 Task: Find connections with filter location Puerto Montt with filter topic #Jobopeningwith filter profile language English with filter current company Wipro Digital with filter school Symbiosis Institute of International Business with filter industry Legal Services with filter service category Nonprofit Consulting with filter keywords title Continuous Improvement Lead
Action: Mouse moved to (510, 65)
Screenshot: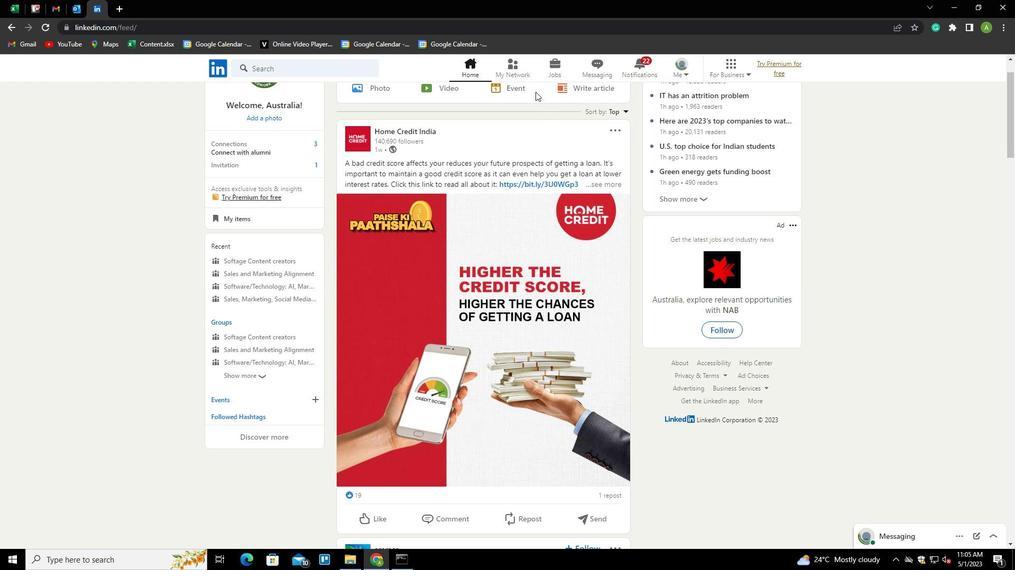 
Action: Mouse pressed left at (510, 65)
Screenshot: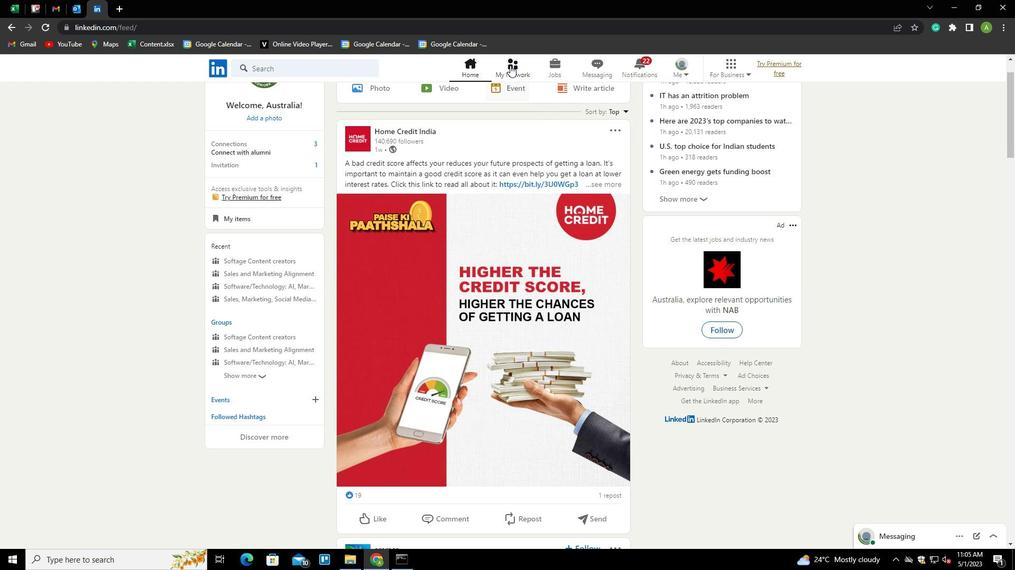 
Action: Mouse moved to (247, 126)
Screenshot: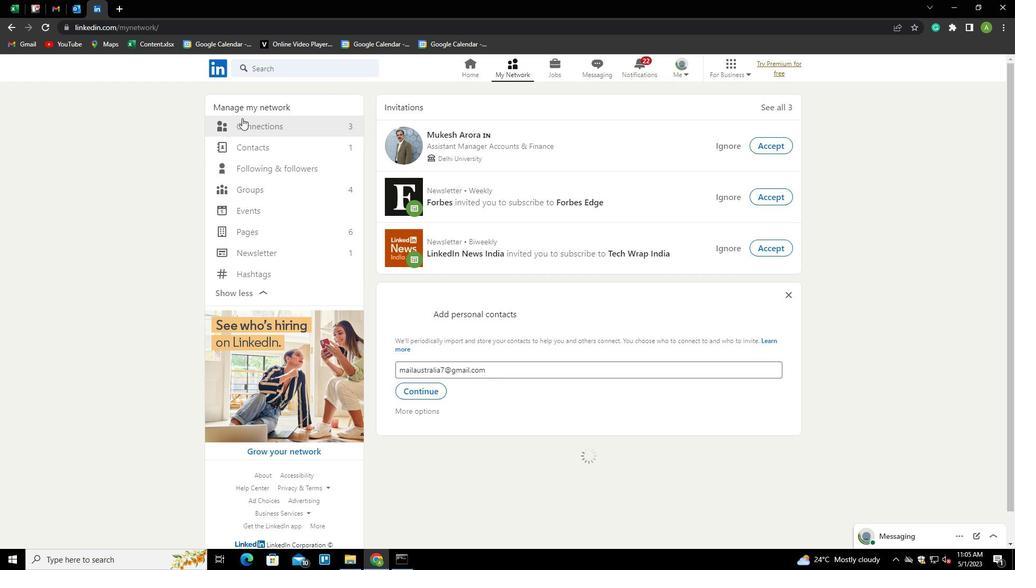 
Action: Mouse pressed left at (247, 126)
Screenshot: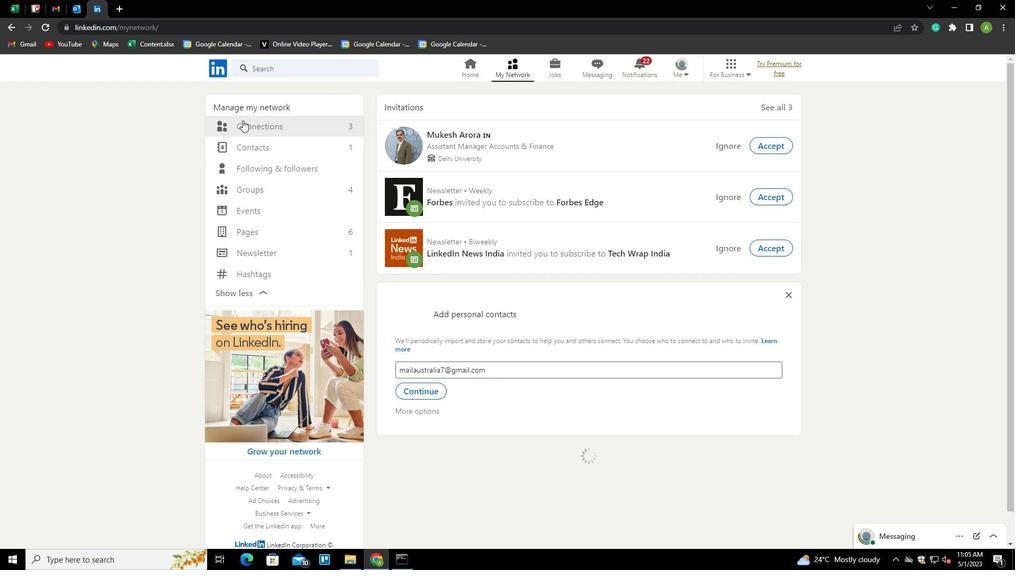
Action: Mouse moved to (600, 127)
Screenshot: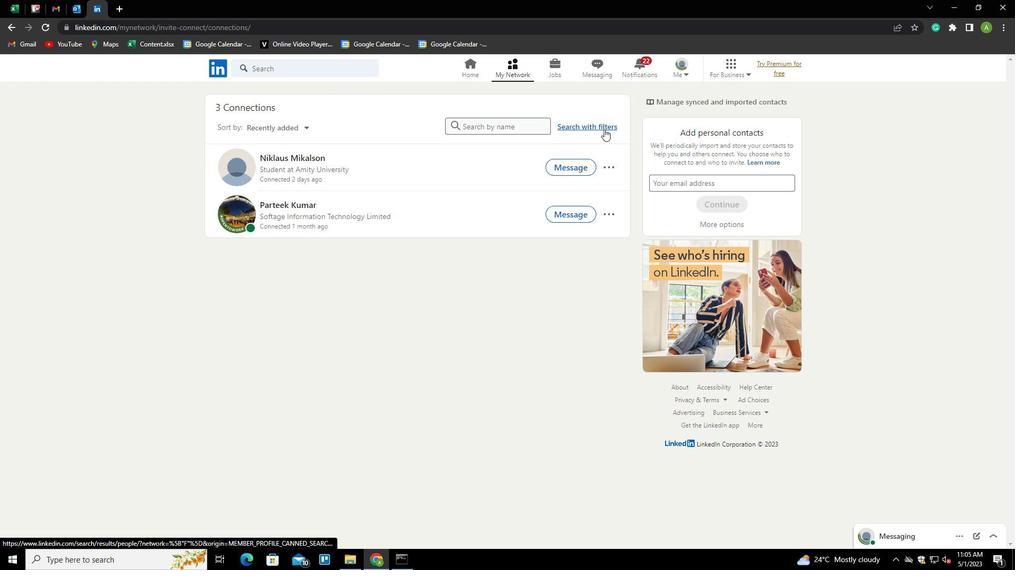 
Action: Mouse pressed left at (600, 127)
Screenshot: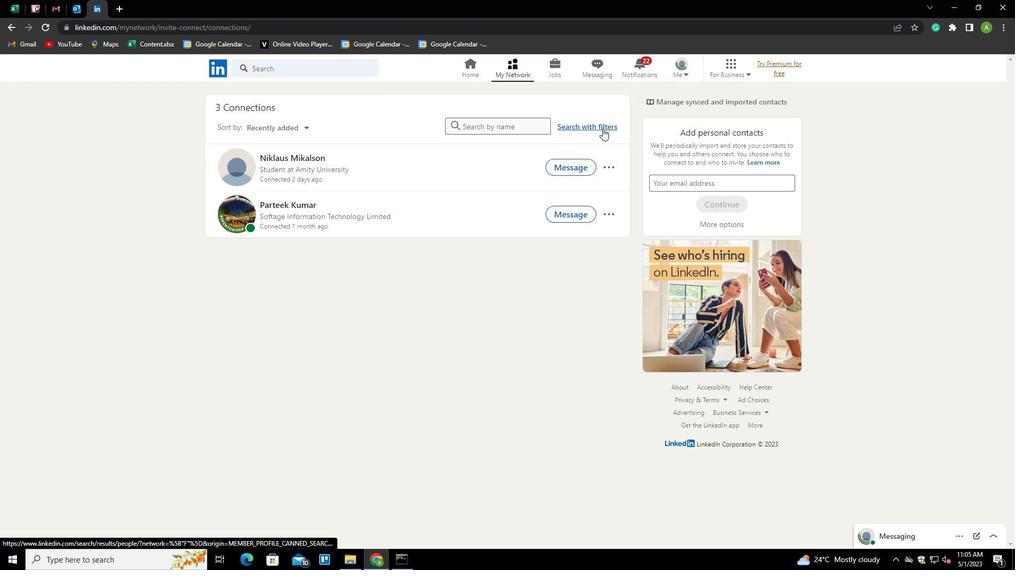 
Action: Mouse moved to (533, 94)
Screenshot: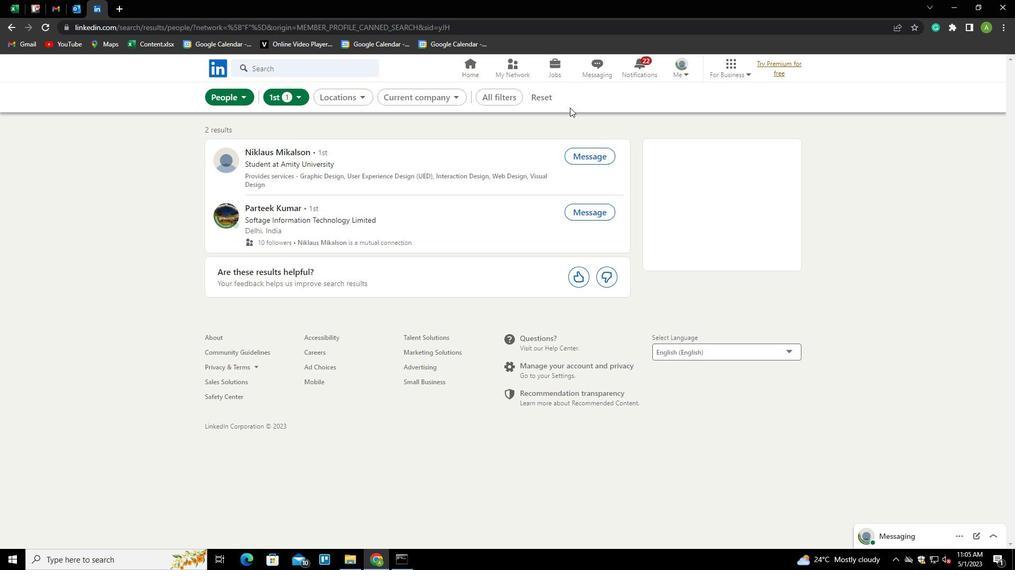 
Action: Mouse pressed left at (533, 94)
Screenshot: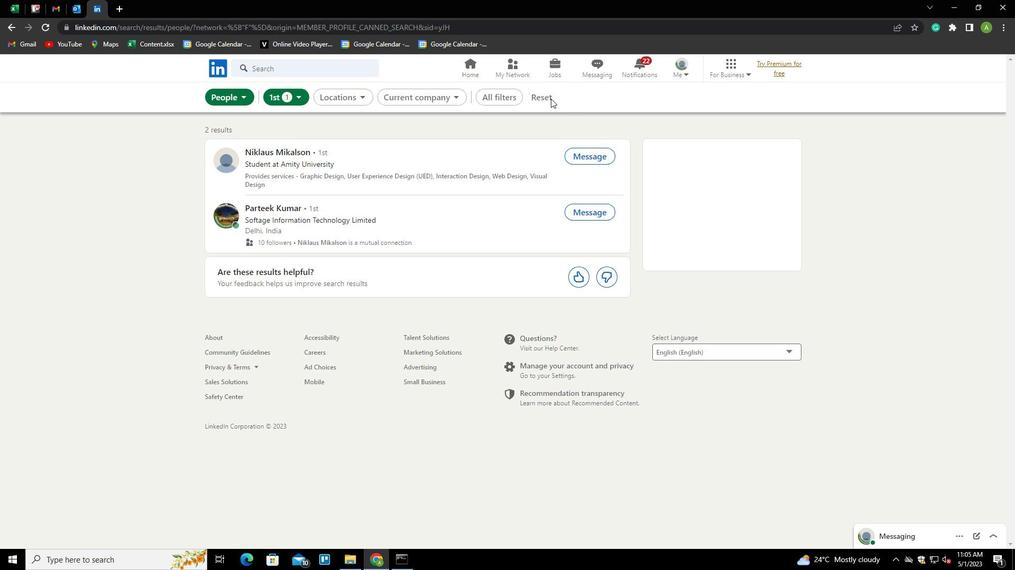 
Action: Mouse moved to (522, 98)
Screenshot: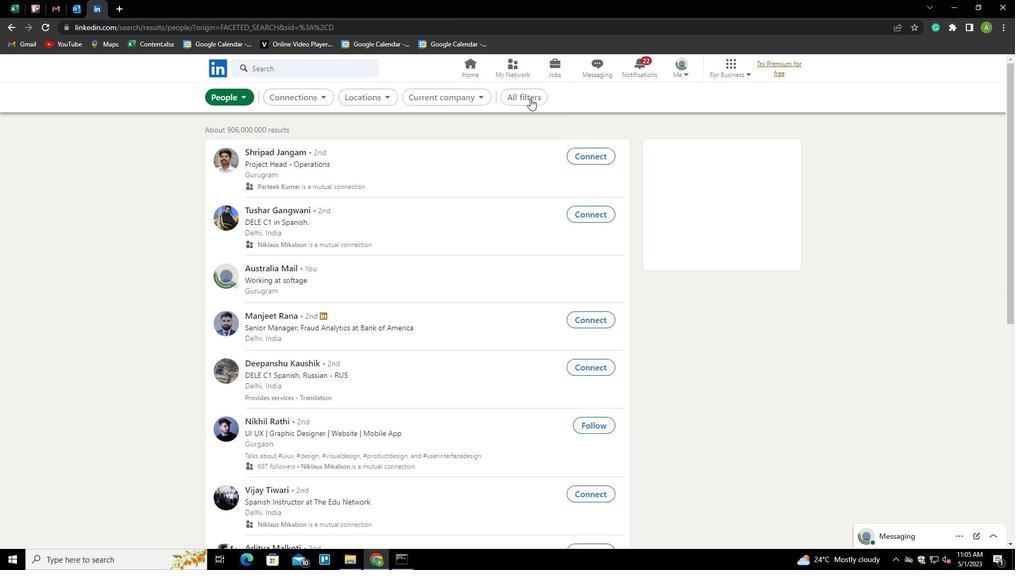 
Action: Mouse pressed left at (522, 98)
Screenshot: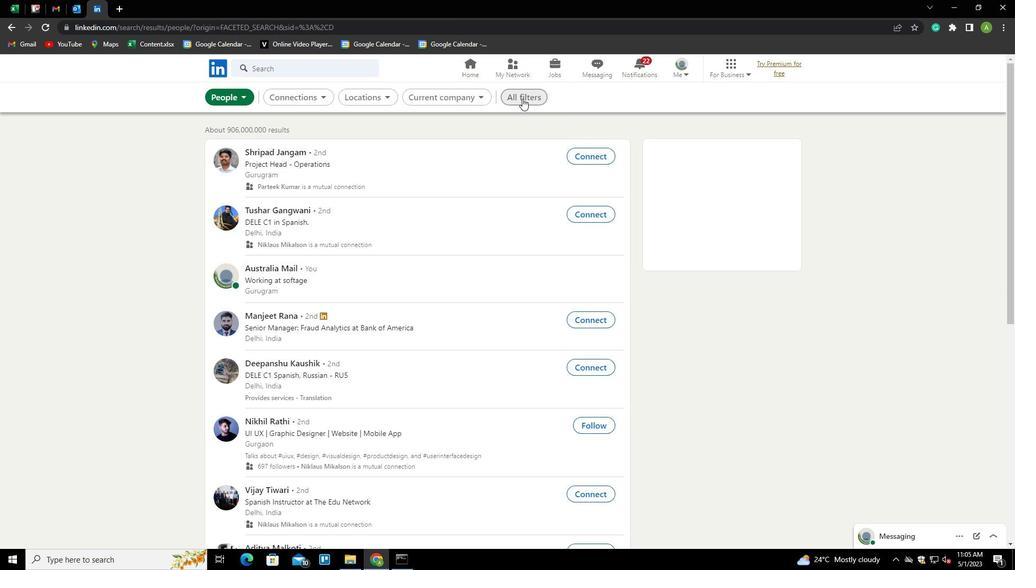 
Action: Mouse moved to (776, 217)
Screenshot: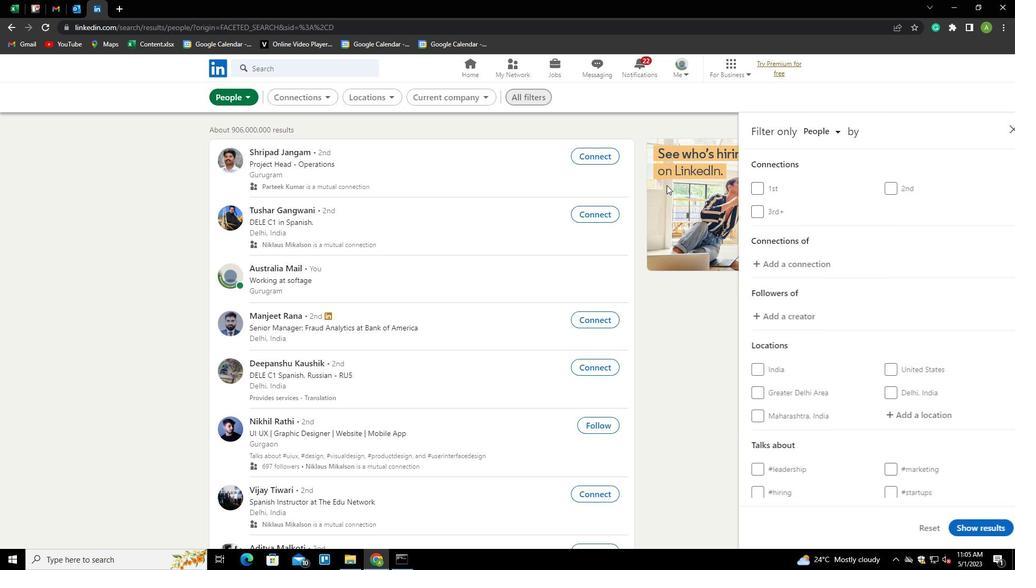 
Action: Mouse scrolled (776, 217) with delta (0, 0)
Screenshot: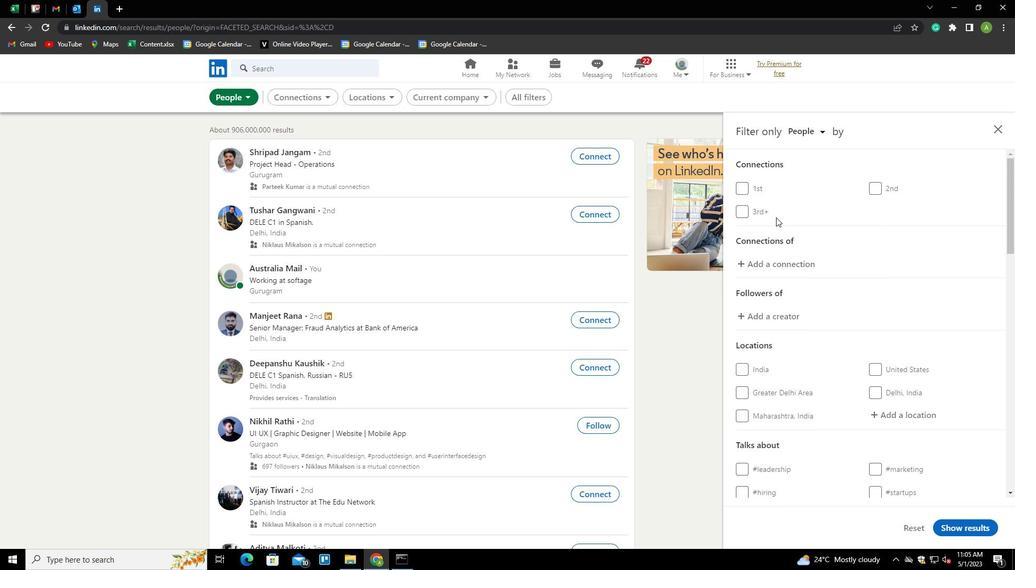 
Action: Mouse scrolled (776, 217) with delta (0, 0)
Screenshot: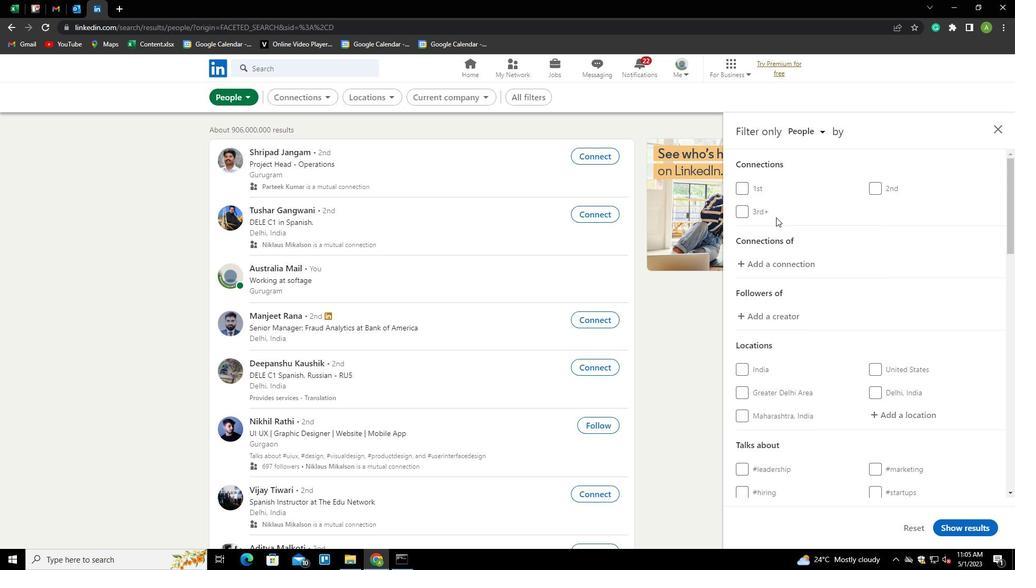 
Action: Mouse moved to (784, 230)
Screenshot: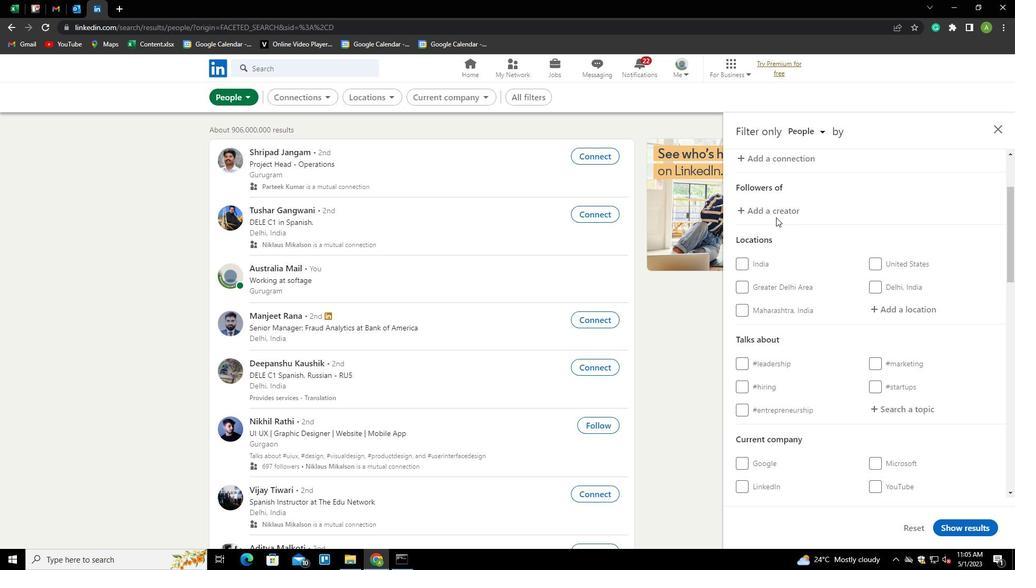 
Action: Mouse scrolled (784, 229) with delta (0, 0)
Screenshot: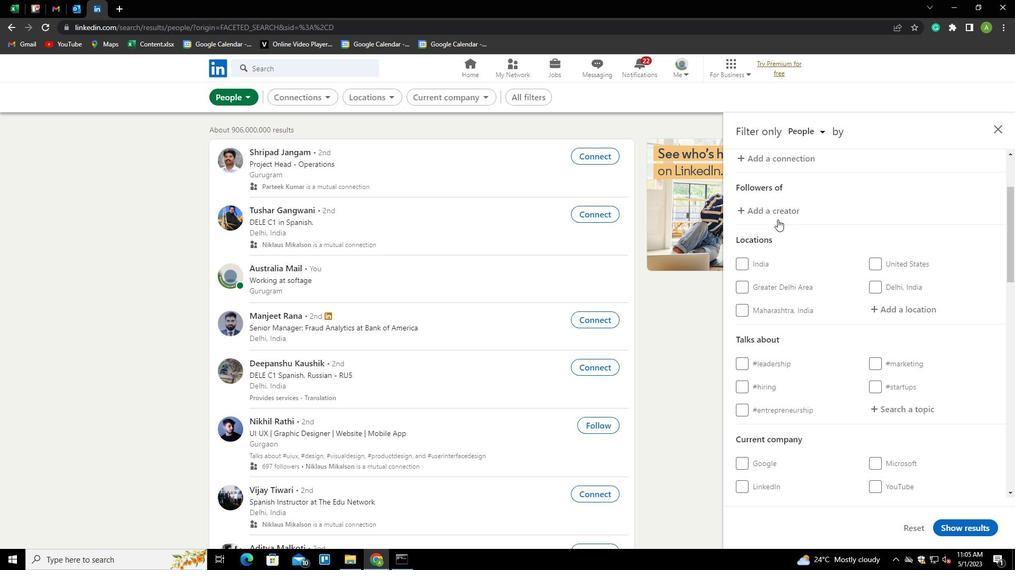 
Action: Mouse moved to (894, 256)
Screenshot: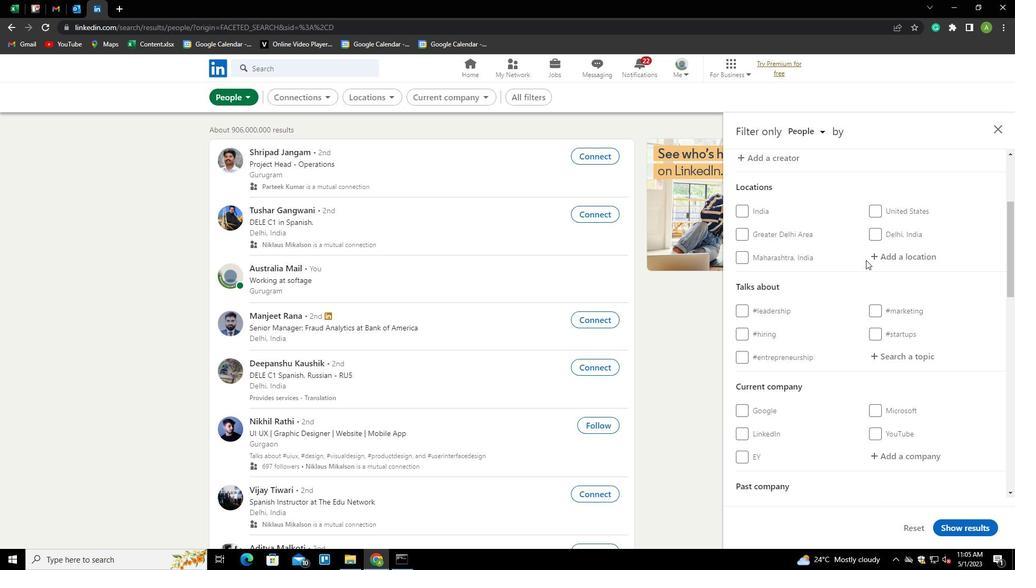 
Action: Mouse pressed left at (894, 256)
Screenshot: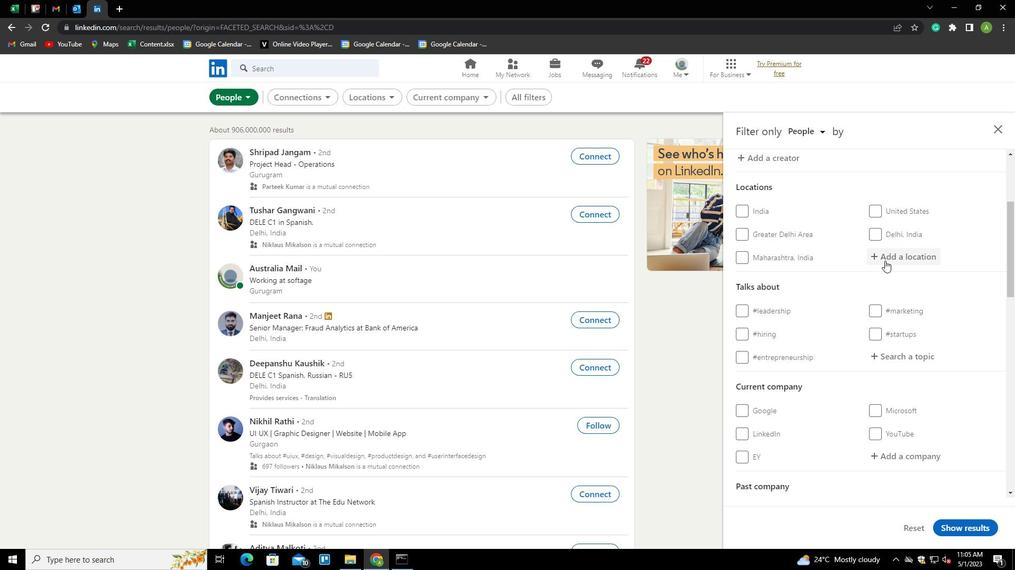 
Action: Key pressed <Key.shift>PR<Key.backspace>UERTO<Key.down><Key.down><Key.enter>
Screenshot: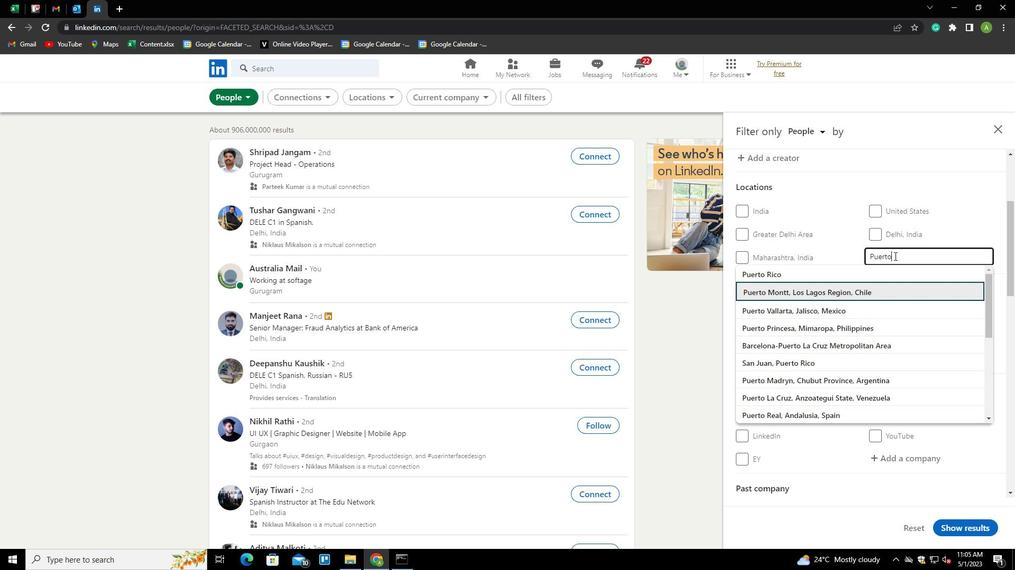 
Action: Mouse scrolled (894, 255) with delta (0, 0)
Screenshot: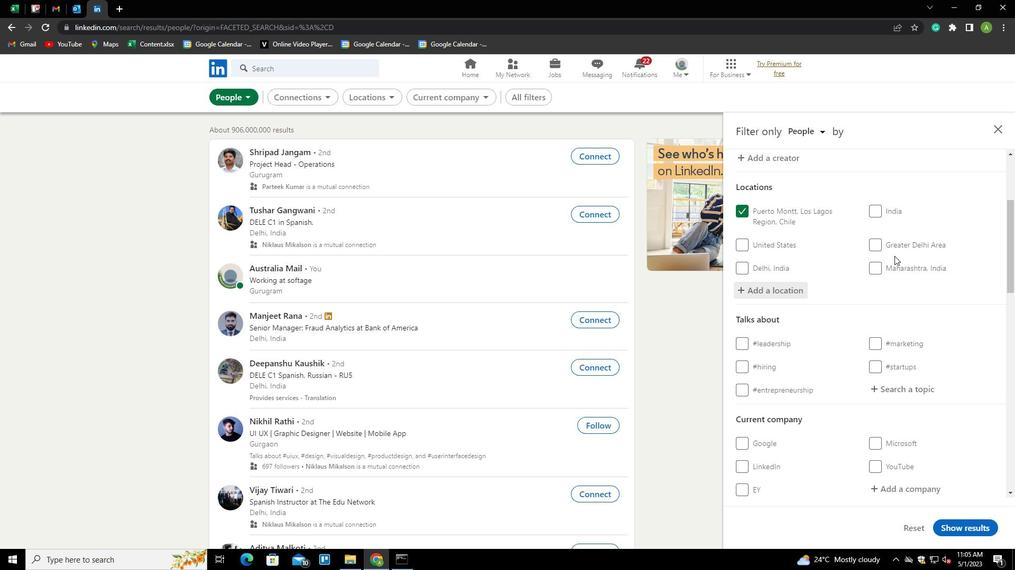 
Action: Mouse scrolled (894, 255) with delta (0, 0)
Screenshot: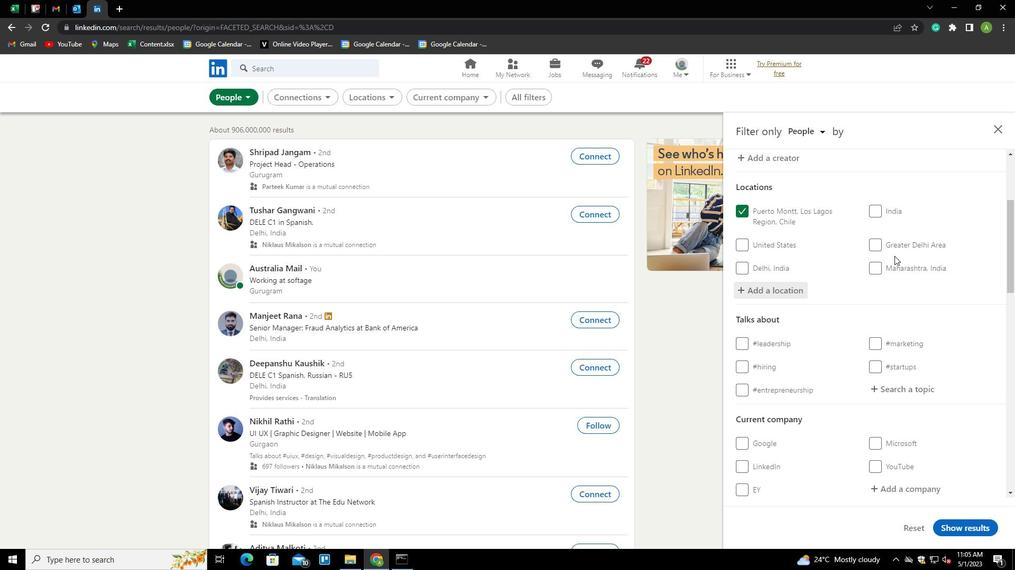 
Action: Mouse moved to (892, 284)
Screenshot: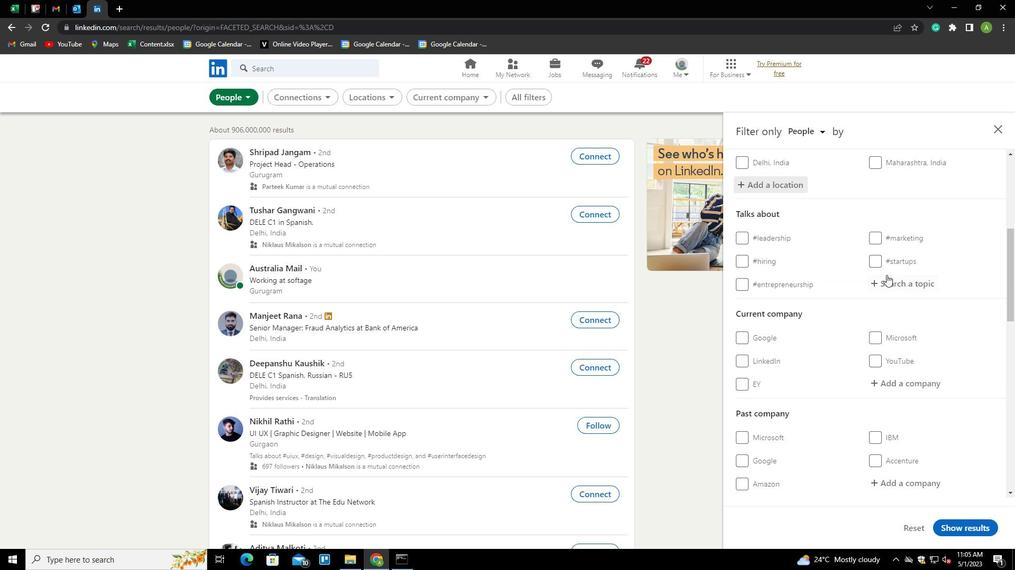 
Action: Mouse pressed left at (892, 284)
Screenshot: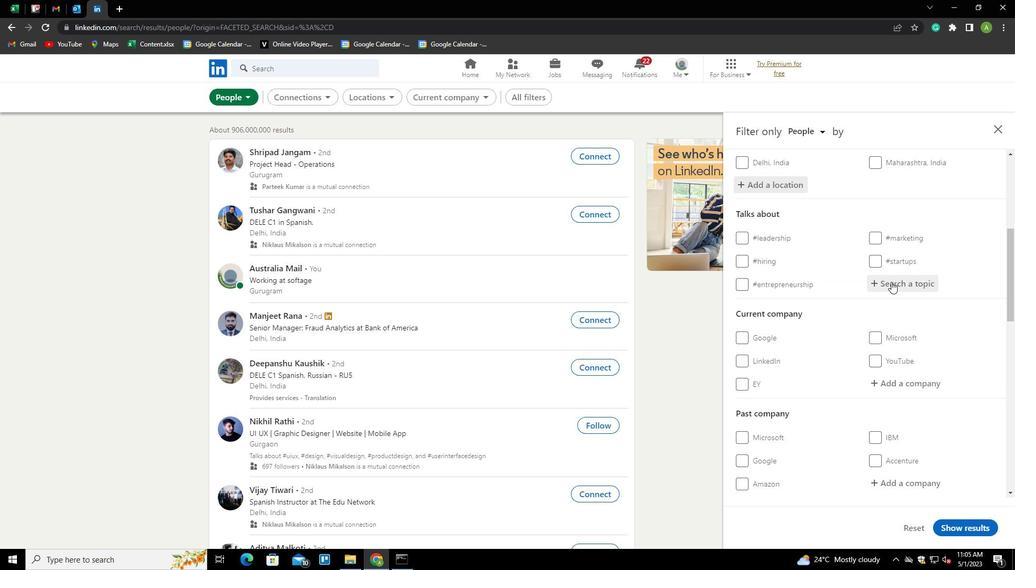 
Action: Key pressed JOBOPPEN<Key.backspace><Key.backspace><Key.backspace>ENNI<Key.down><Key.backspace><Key.backspace><Key.down><Key.enter>
Screenshot: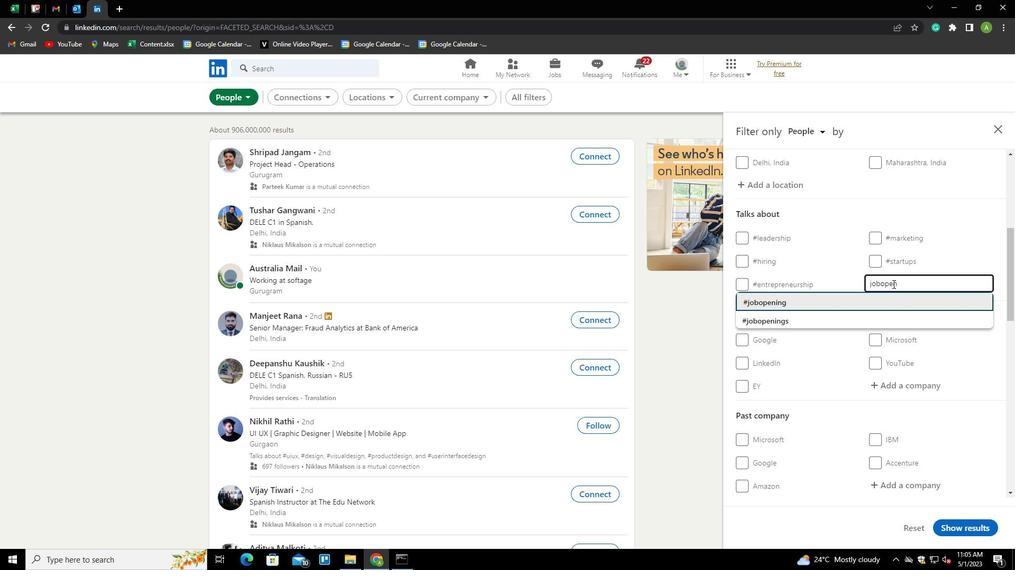 
Action: Mouse scrolled (892, 283) with delta (0, 0)
Screenshot: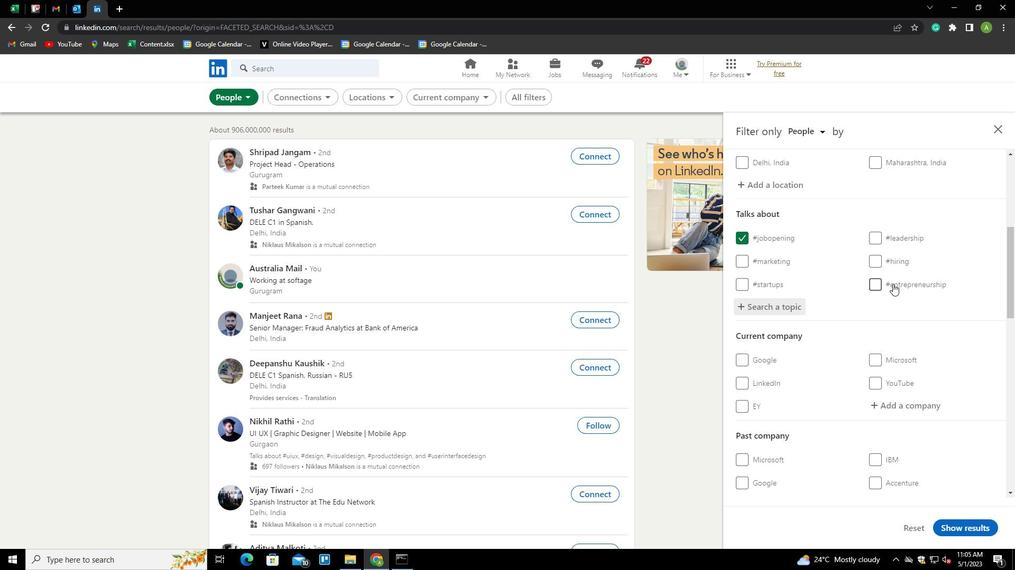 
Action: Mouse scrolled (892, 283) with delta (0, 0)
Screenshot: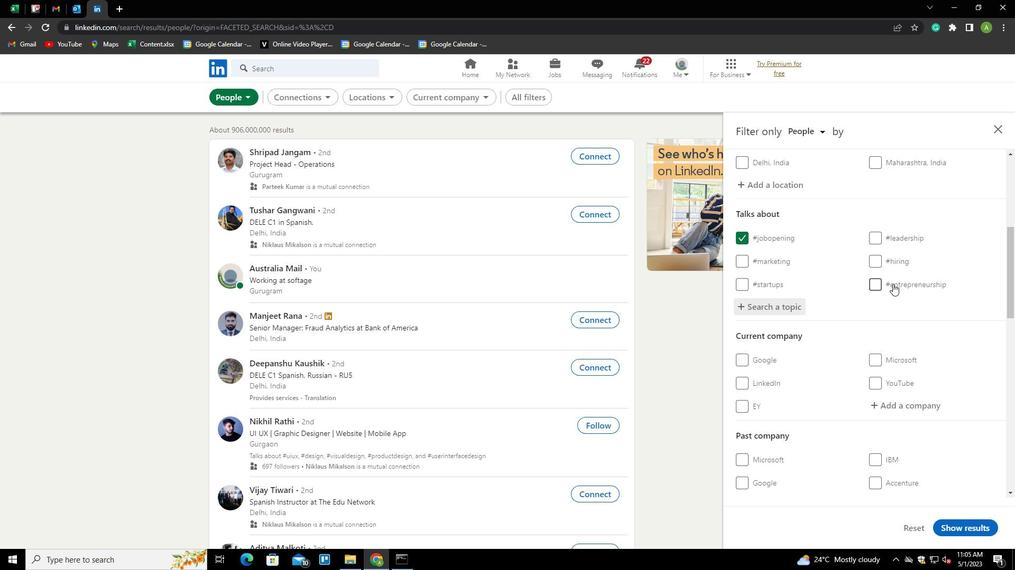 
Action: Mouse scrolled (892, 283) with delta (0, 0)
Screenshot: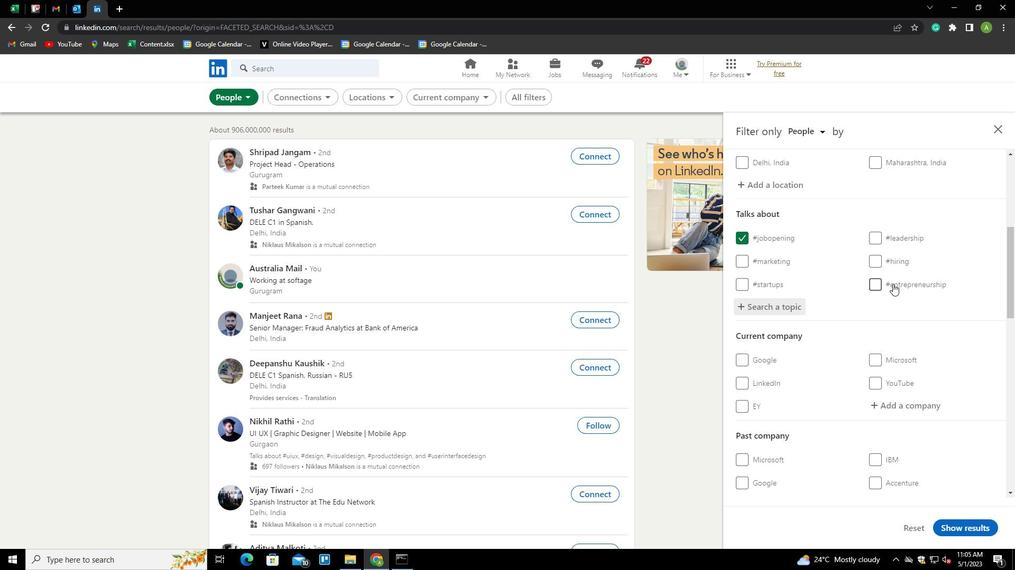 
Action: Mouse scrolled (892, 283) with delta (0, 0)
Screenshot: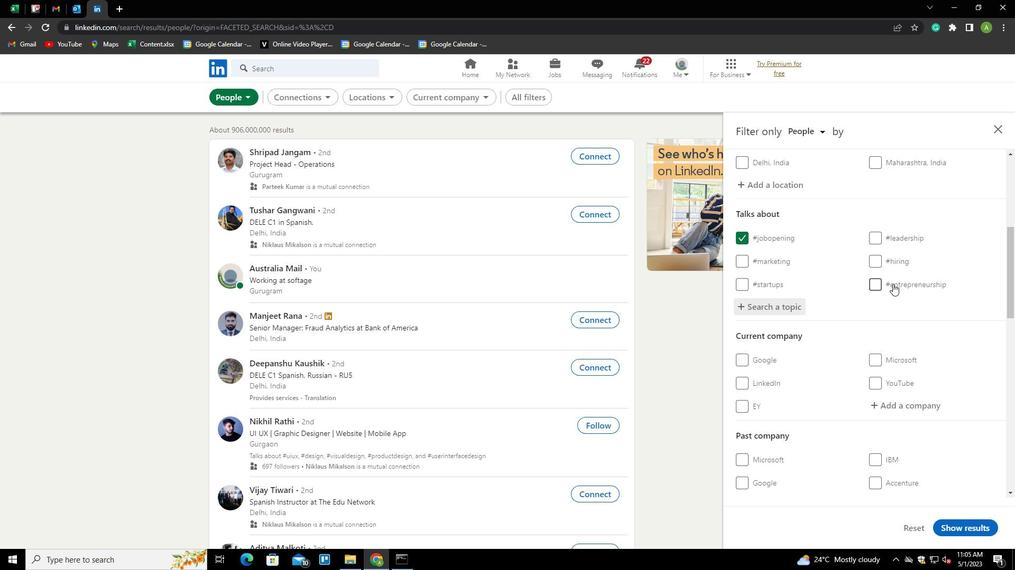 
Action: Mouse scrolled (892, 283) with delta (0, 0)
Screenshot: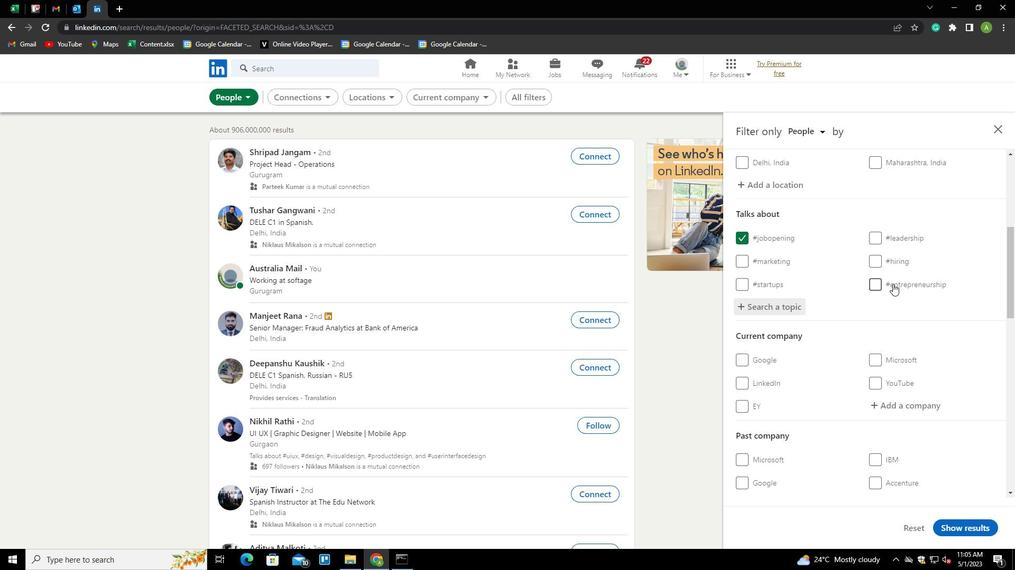
Action: Mouse scrolled (892, 283) with delta (0, 0)
Screenshot: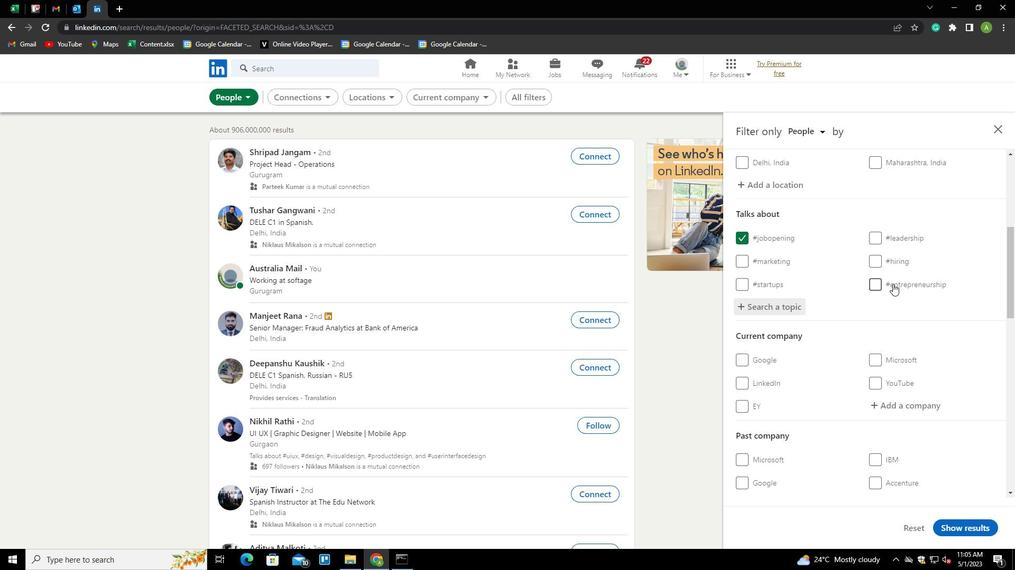 
Action: Mouse scrolled (892, 283) with delta (0, 0)
Screenshot: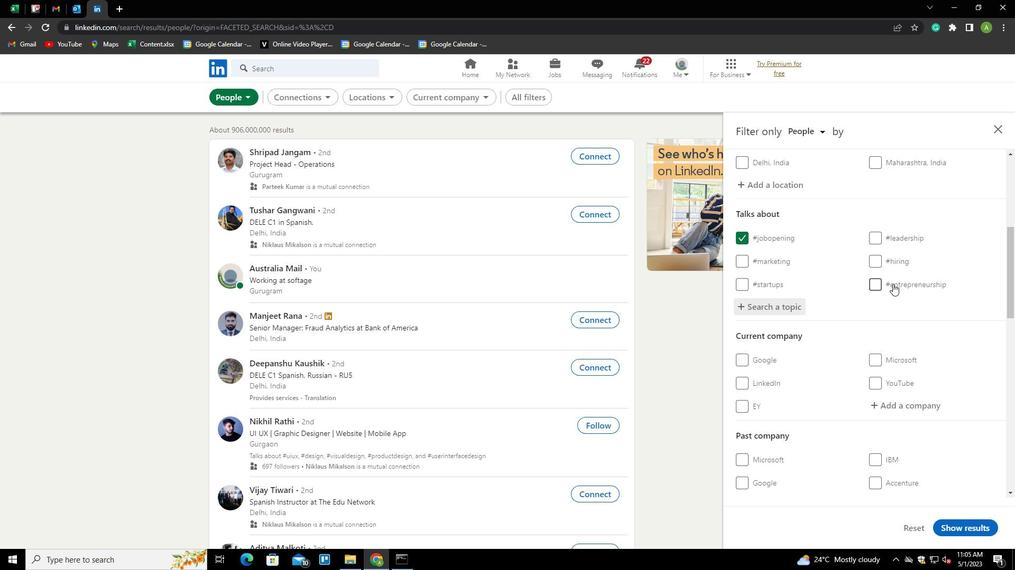 
Action: Mouse moved to (763, 423)
Screenshot: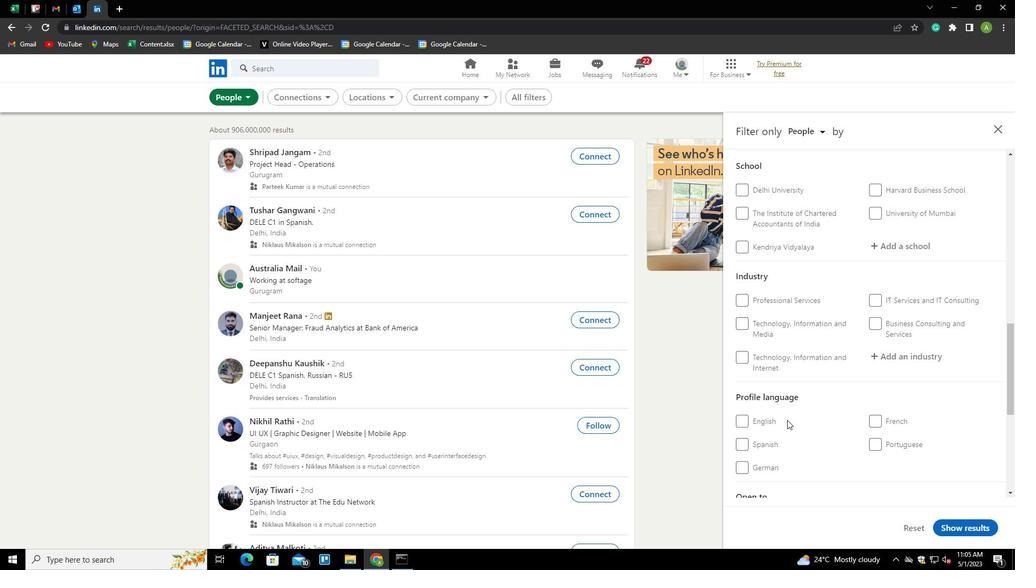 
Action: Mouse pressed left at (763, 423)
Screenshot: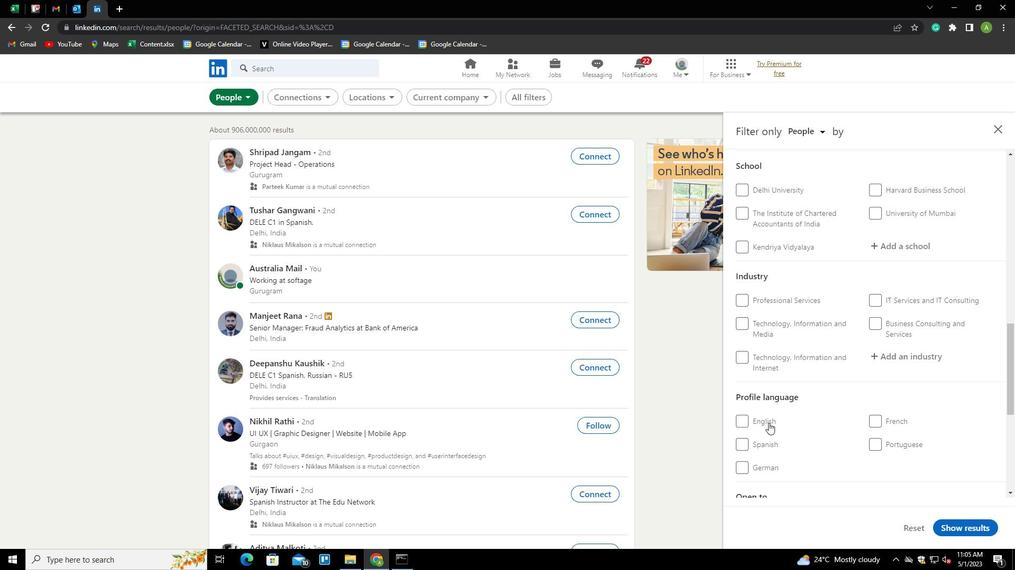 
Action: Mouse moved to (826, 424)
Screenshot: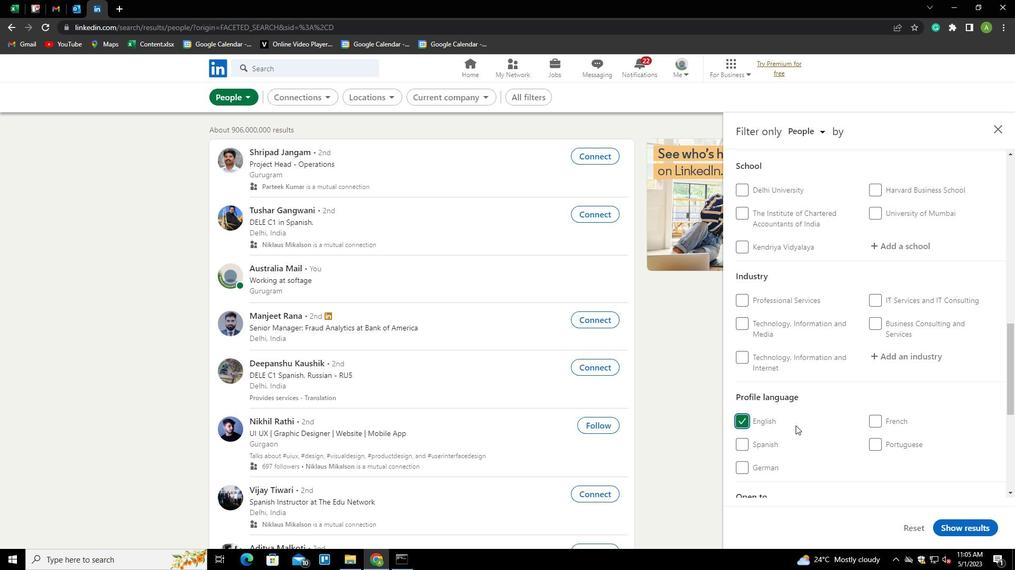
Action: Mouse scrolled (826, 425) with delta (0, 0)
Screenshot: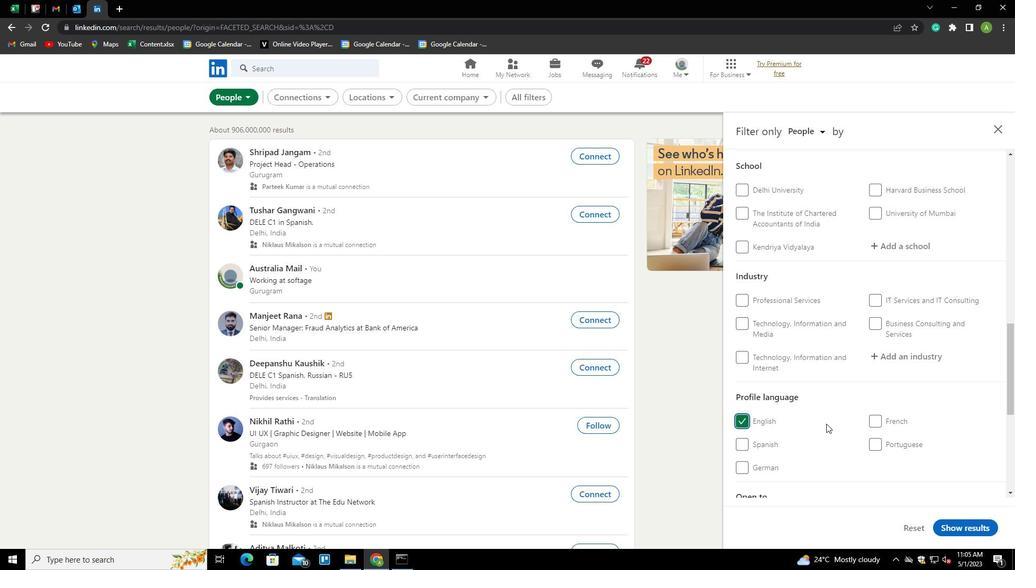 
Action: Mouse scrolled (826, 425) with delta (0, 0)
Screenshot: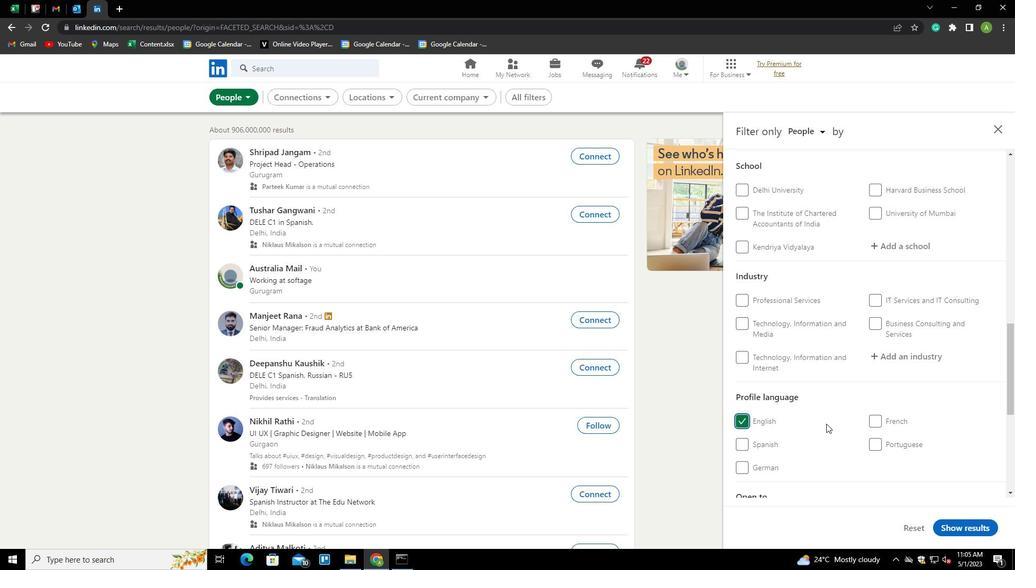
Action: Mouse scrolled (826, 425) with delta (0, 0)
Screenshot: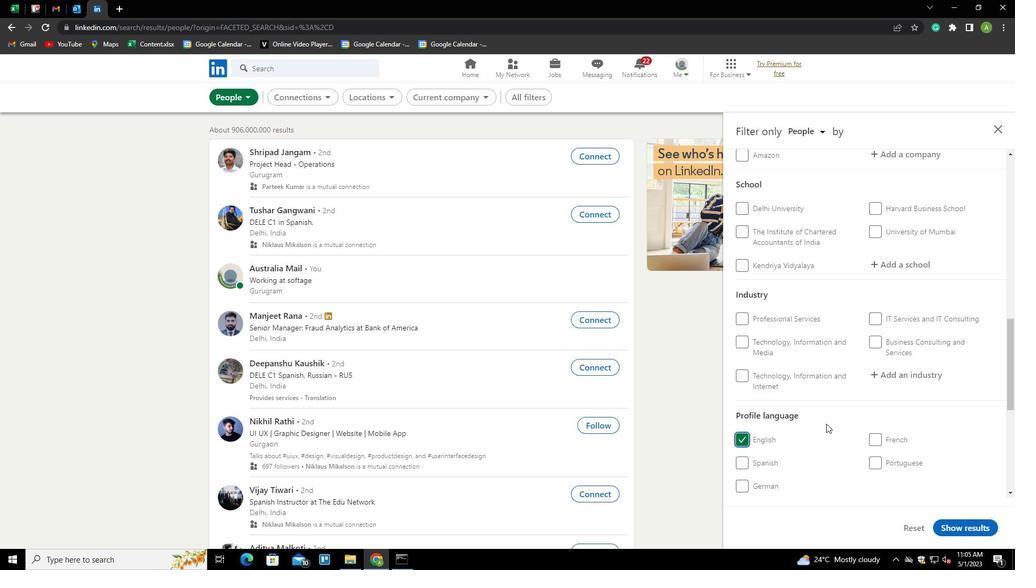 
Action: Mouse scrolled (826, 425) with delta (0, 0)
Screenshot: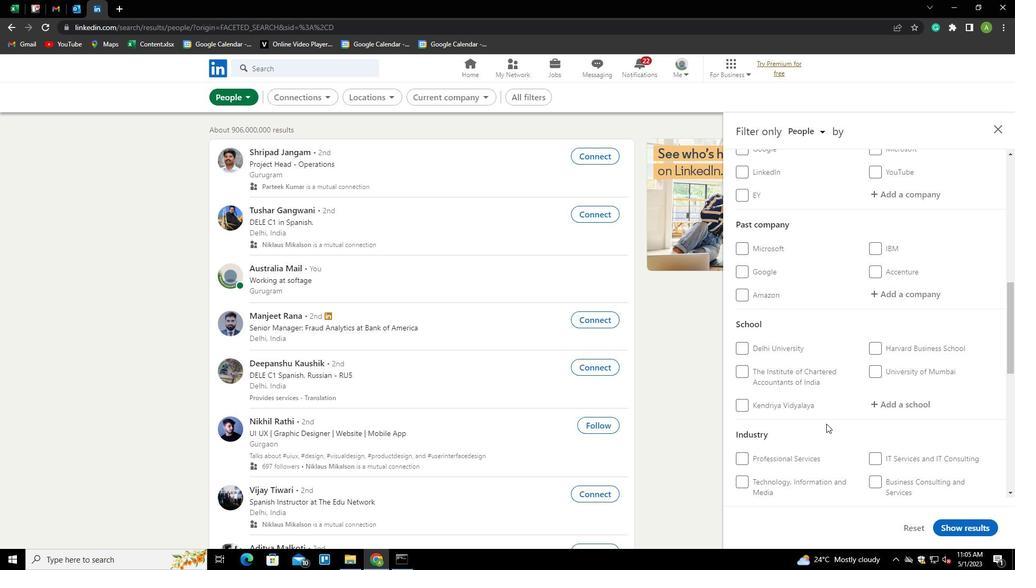 
Action: Mouse scrolled (826, 425) with delta (0, 0)
Screenshot: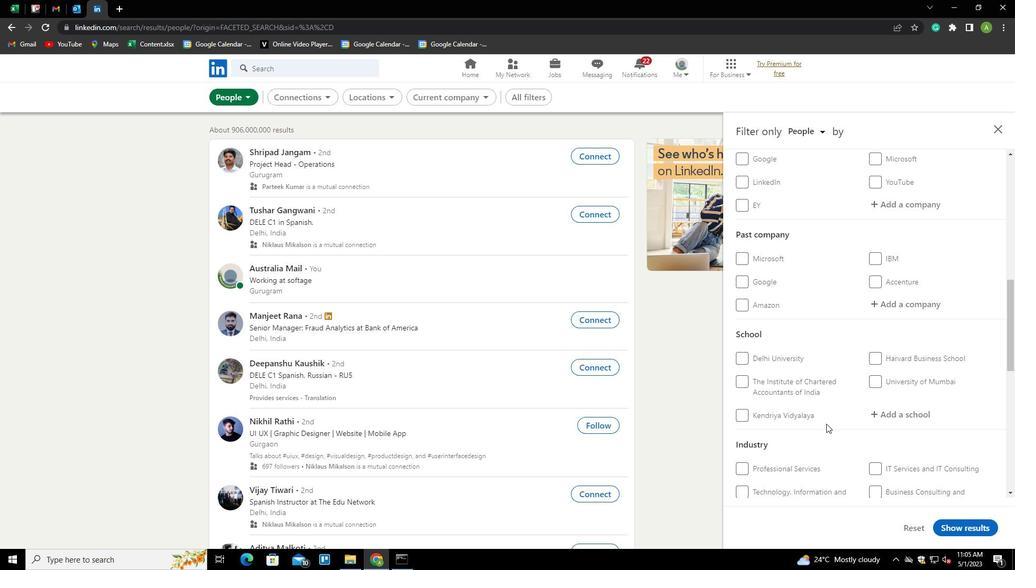 
Action: Mouse scrolled (826, 425) with delta (0, 0)
Screenshot: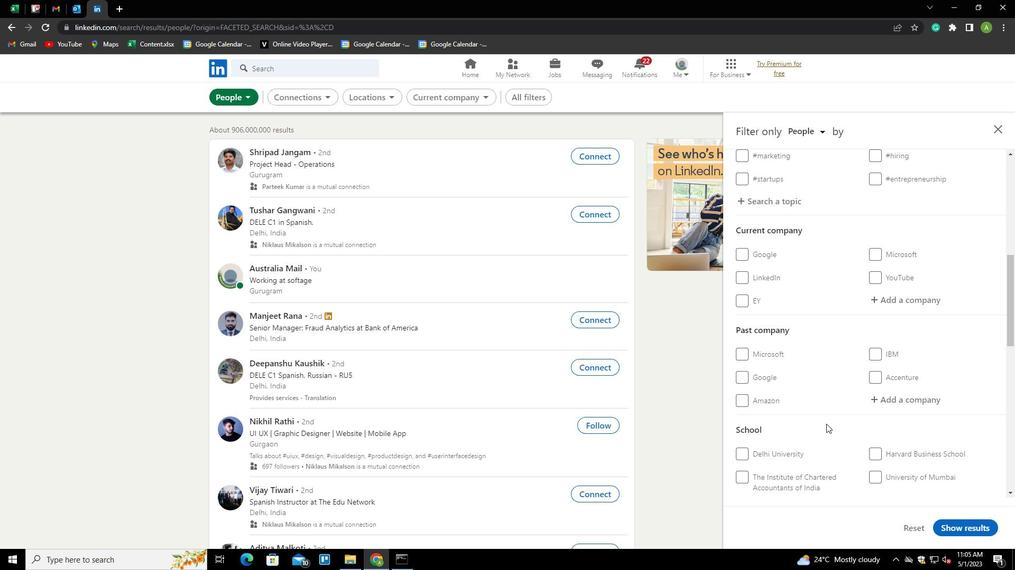 
Action: Mouse scrolled (826, 425) with delta (0, 0)
Screenshot: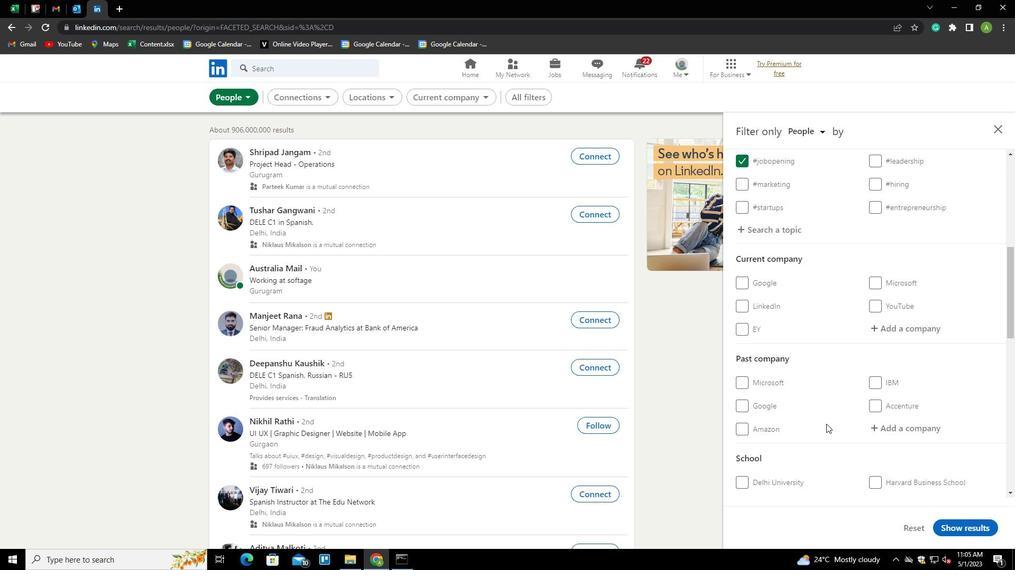 
Action: Mouse scrolled (826, 425) with delta (0, 0)
Screenshot: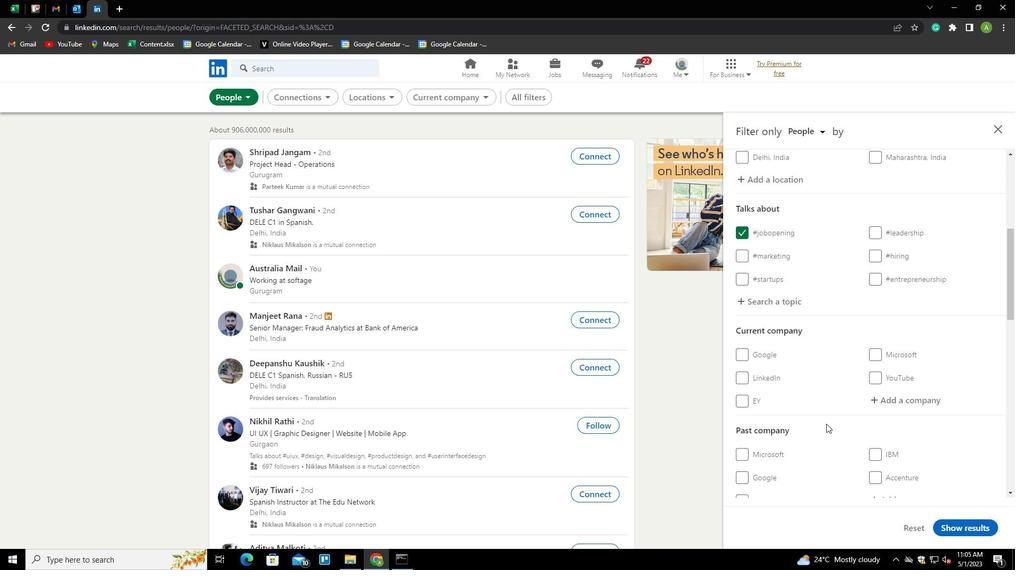 
Action: Mouse moved to (881, 440)
Screenshot: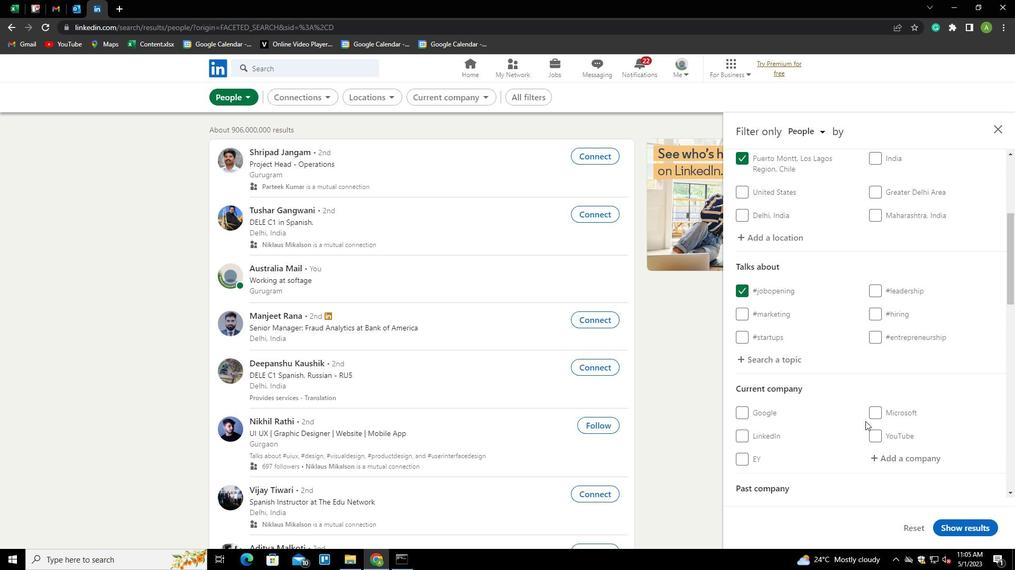 
Action: Mouse scrolled (881, 439) with delta (0, 0)
Screenshot: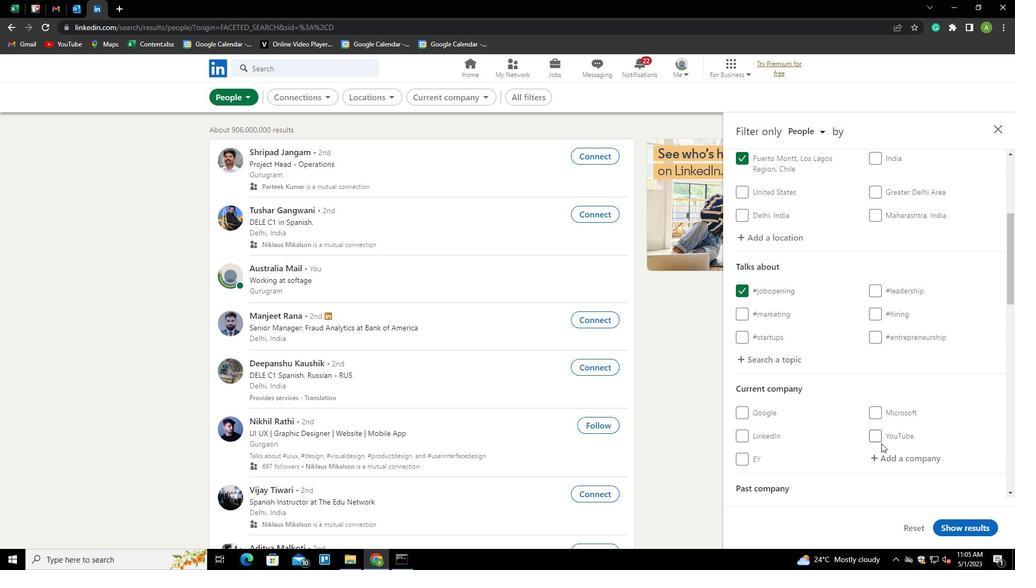 
Action: Mouse scrolled (881, 439) with delta (0, 0)
Screenshot: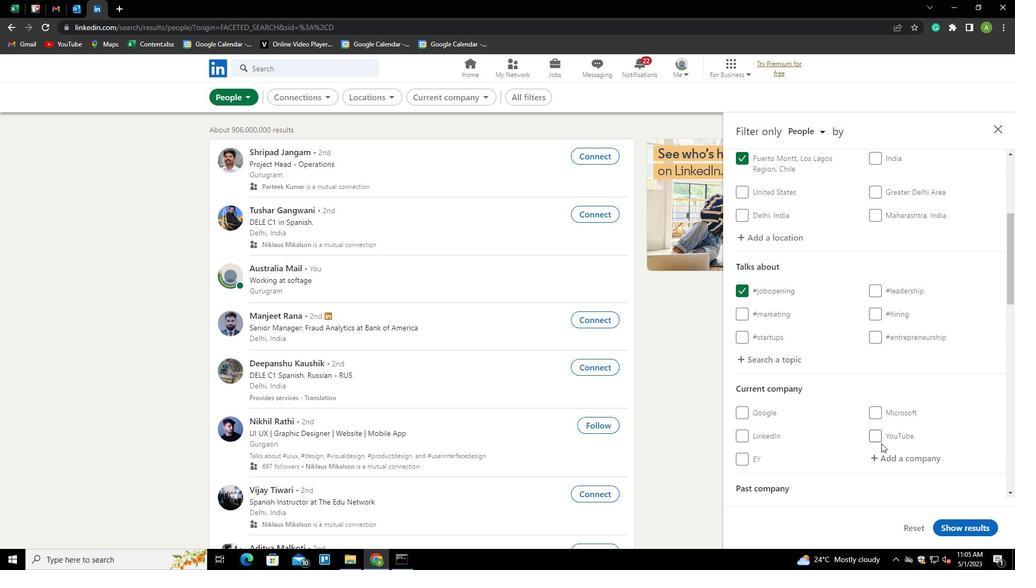 
Action: Mouse scrolled (881, 439) with delta (0, 0)
Screenshot: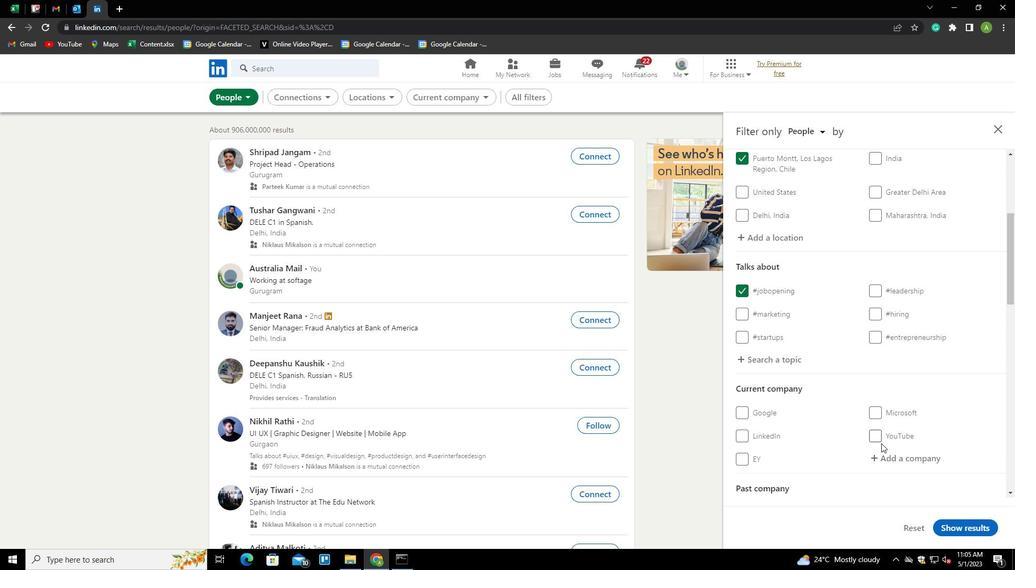 
Action: Mouse scrolled (881, 439) with delta (0, 0)
Screenshot: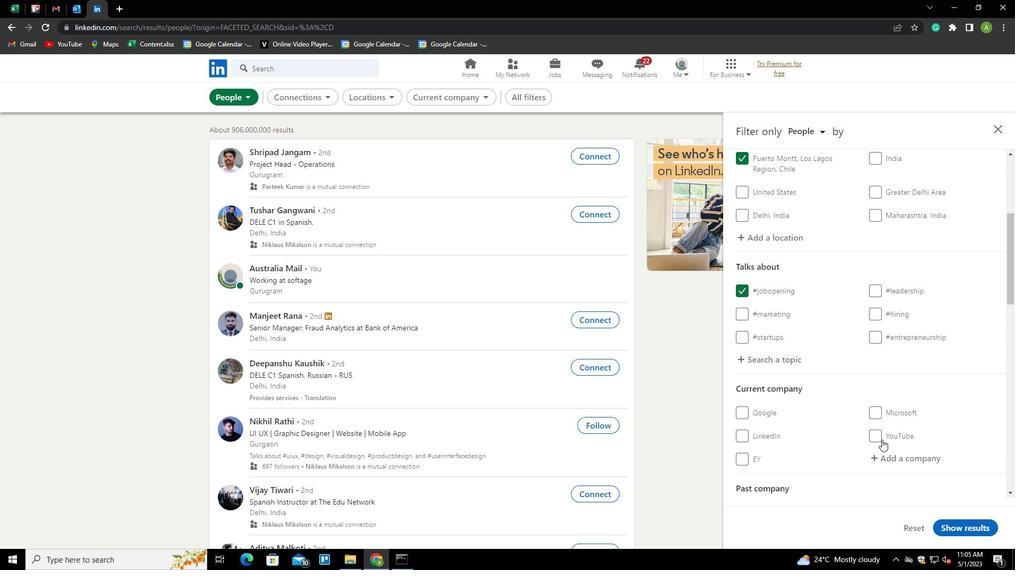 
Action: Mouse moved to (892, 246)
Screenshot: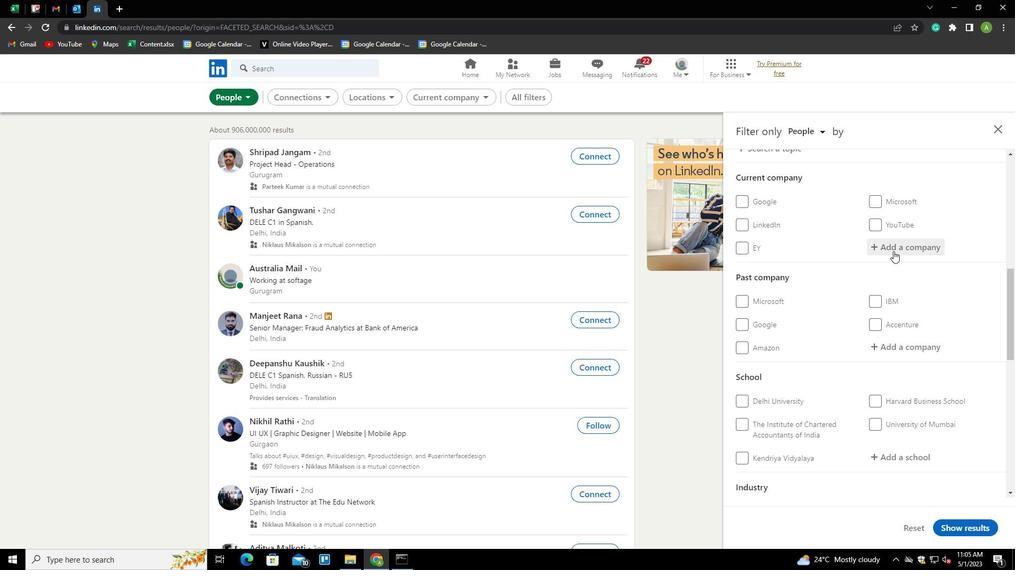 
Action: Mouse pressed left at (892, 246)
Screenshot: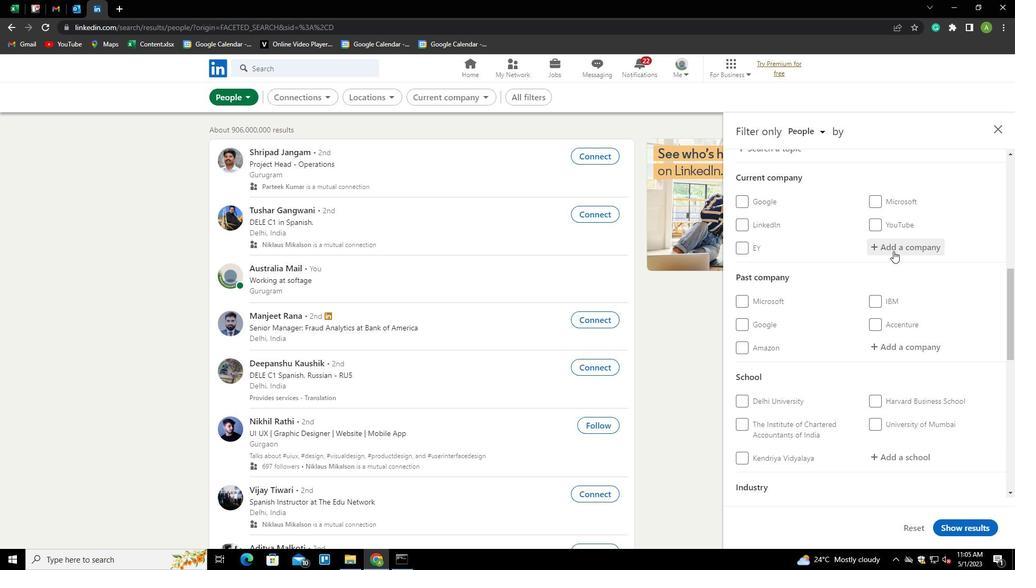 
Action: Key pressed <Key.shift>WIPRO<Key.space><Key.shift>DIGIT<Key.down><Key.down><Key.enter>
Screenshot: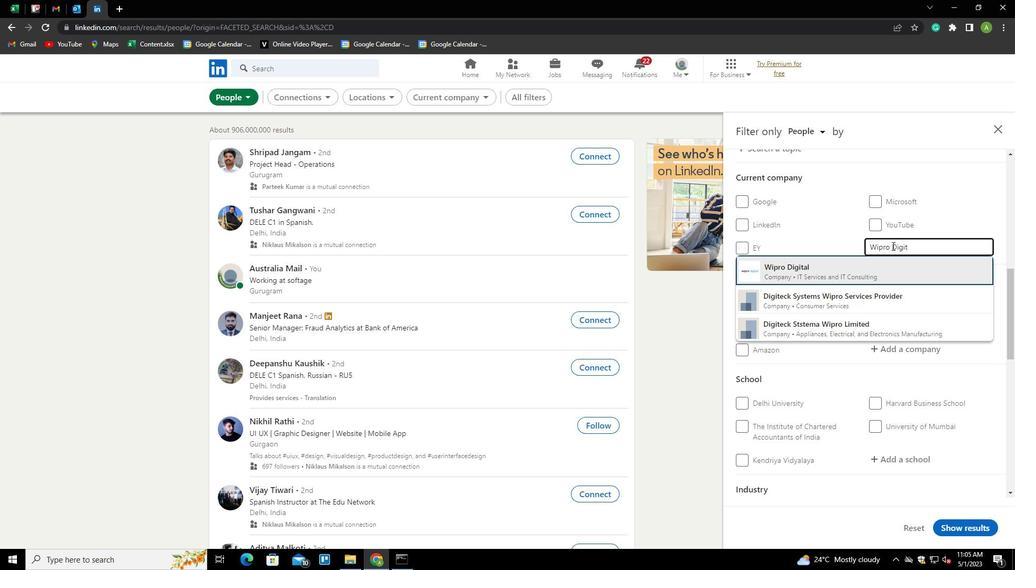 
Action: Mouse scrolled (892, 245) with delta (0, 0)
Screenshot: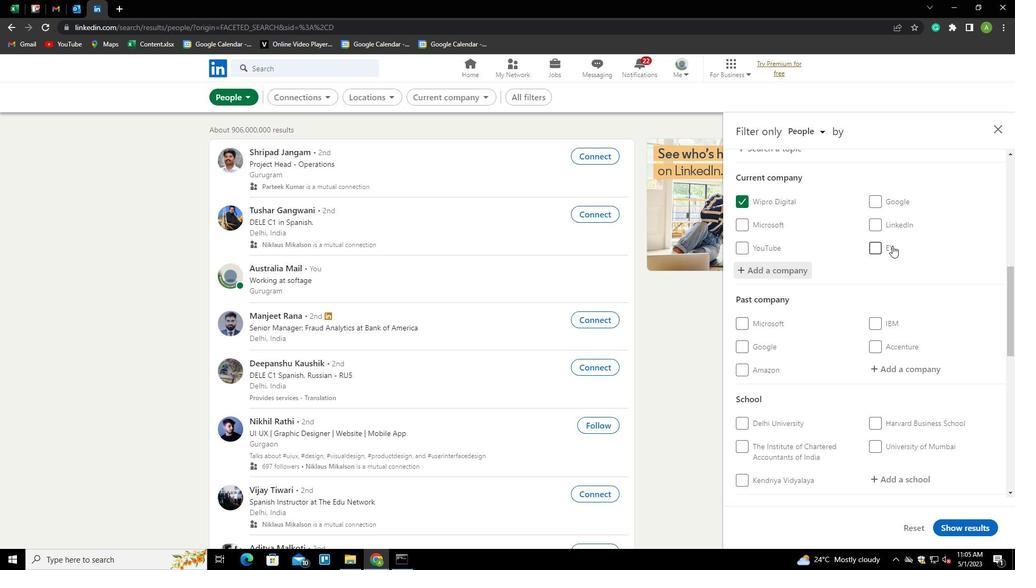 
Action: Mouse scrolled (892, 245) with delta (0, 0)
Screenshot: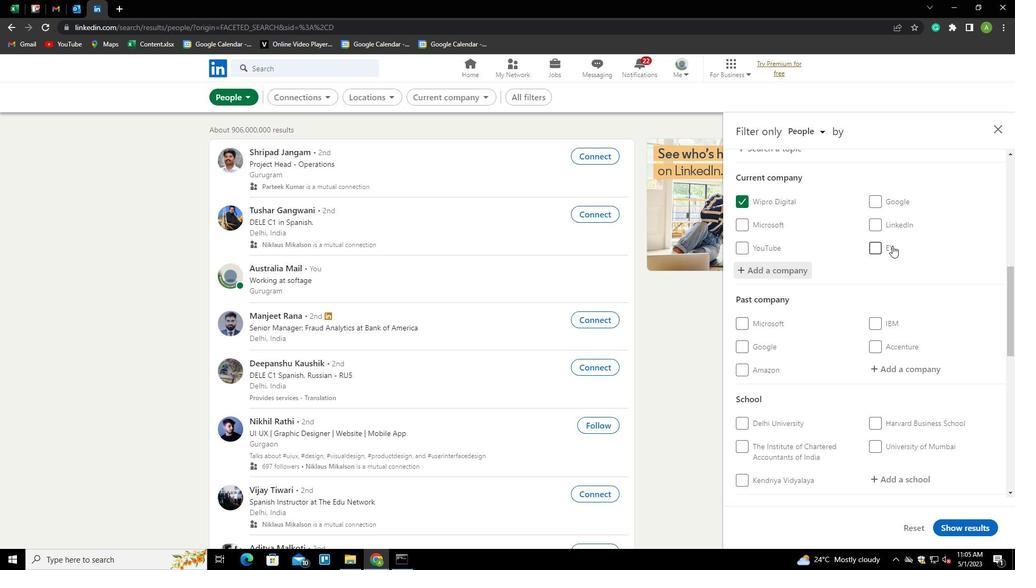 
Action: Mouse scrolled (892, 245) with delta (0, 0)
Screenshot: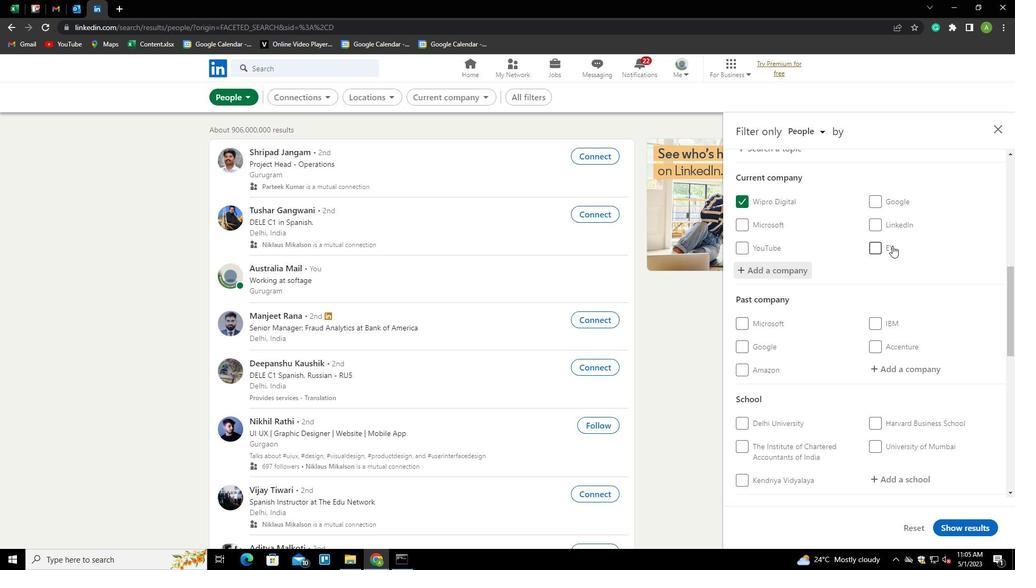 
Action: Mouse moved to (895, 325)
Screenshot: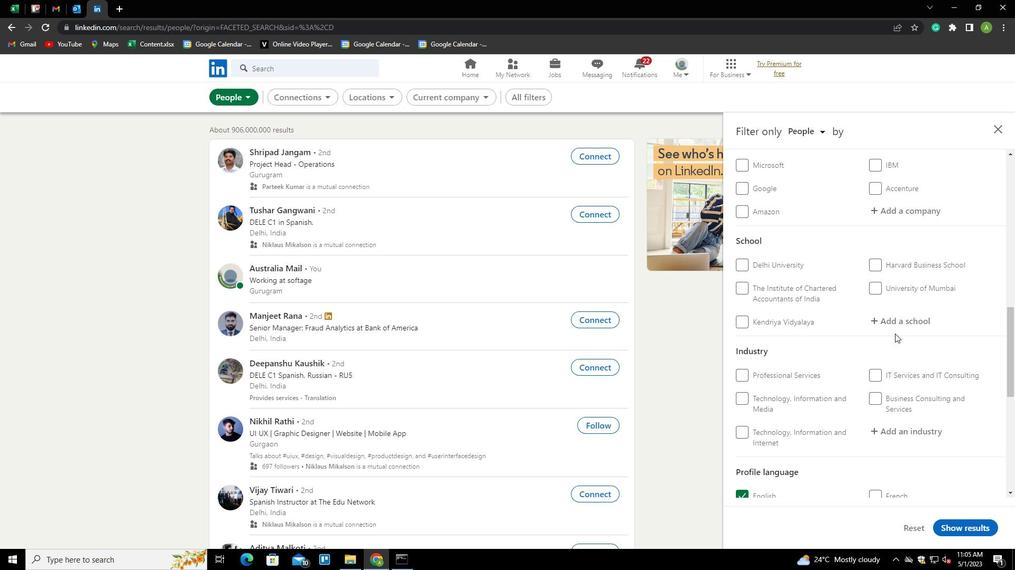 
Action: Mouse pressed left at (895, 325)
Screenshot: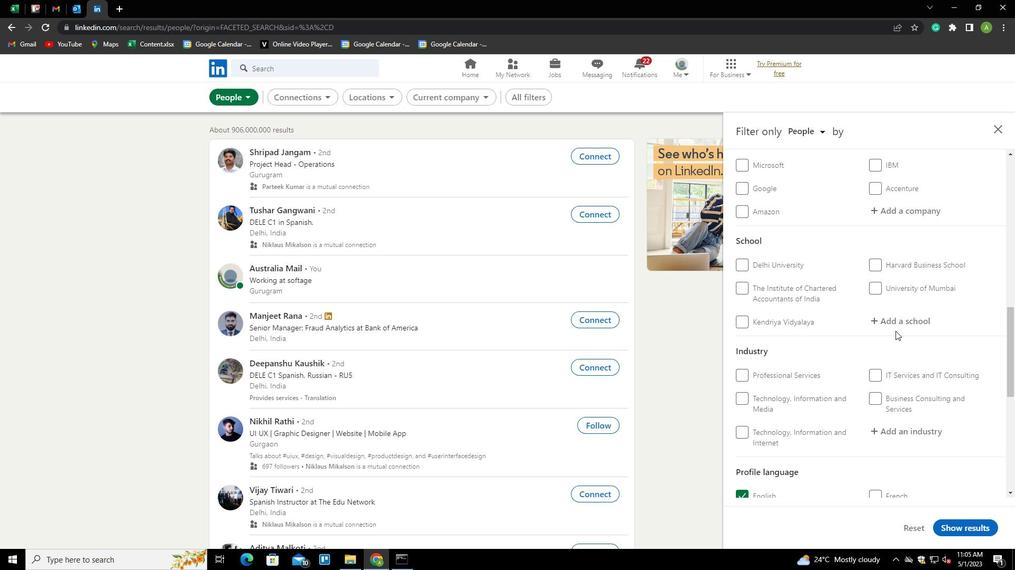 
Action: Mouse moved to (902, 321)
Screenshot: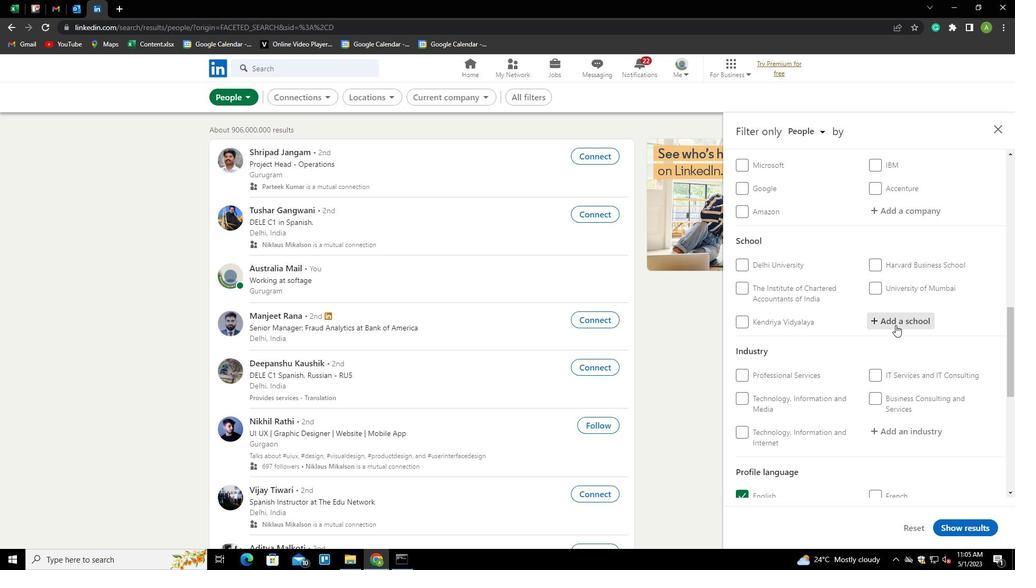 
Action: Mouse pressed left at (902, 321)
Screenshot: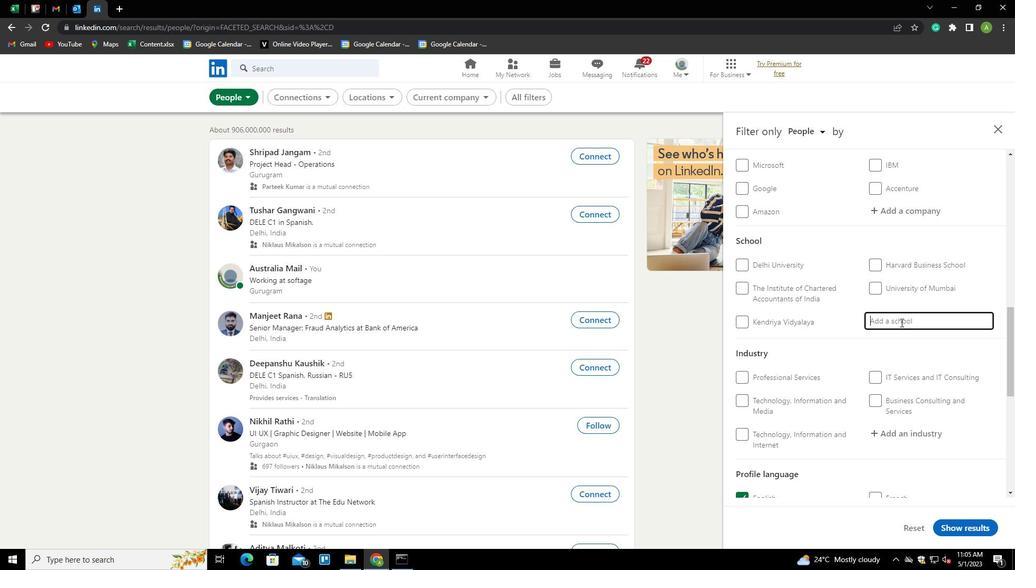 
Action: Key pressed <Key.shift>SYMBOI<Key.backspace><Key.backspace>IOSIS<Key.down><Key.down><Key.down><Key.down><Key.up><Key.up><Key.up><Key.space>I<Key.backspace><Key.shift>INSTITUTE<Key.space><Key.left><Key.left><Key.left><Key.left><Key.left><Key.left><Key.left><Key.left><Key.left><Key.left><Key.left><Key.space>OF<Key.end><Key.shift>INTERN<Key.down><Key.down><Key.up><Key.enter>
Screenshot: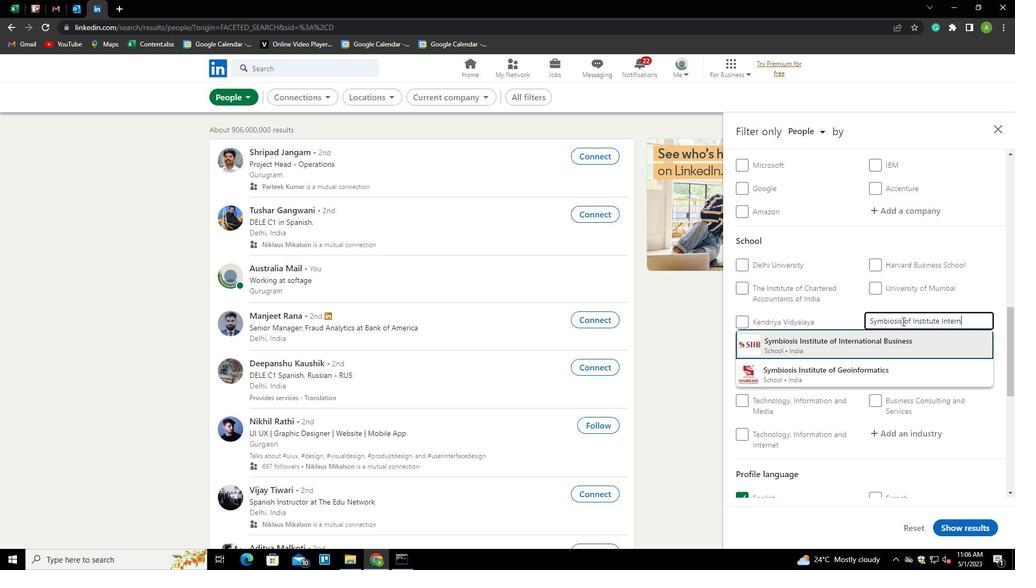 
Action: Mouse scrolled (902, 321) with delta (0, 0)
Screenshot: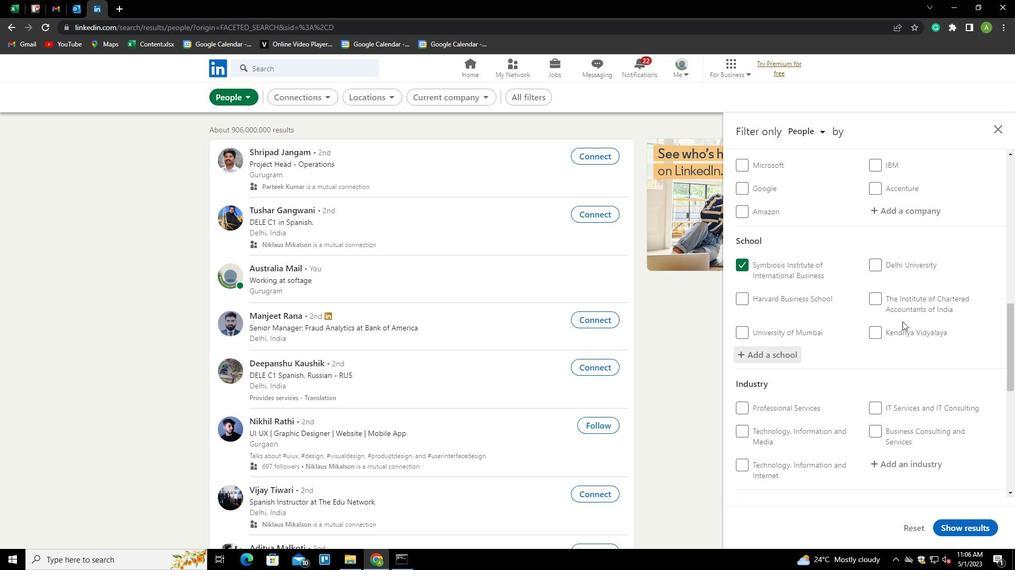 
Action: Mouse scrolled (902, 321) with delta (0, 0)
Screenshot: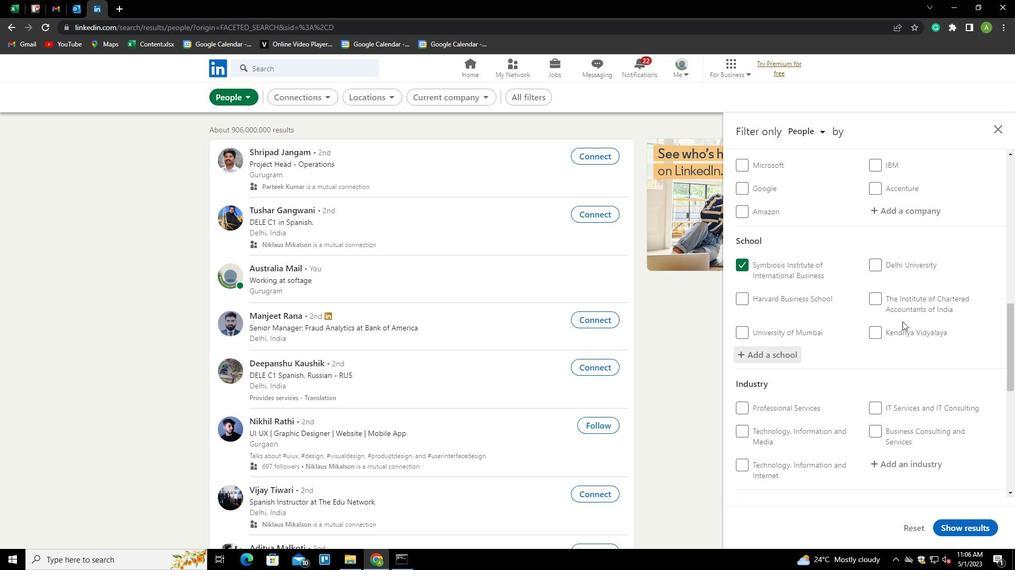 
Action: Mouse scrolled (902, 321) with delta (0, 0)
Screenshot: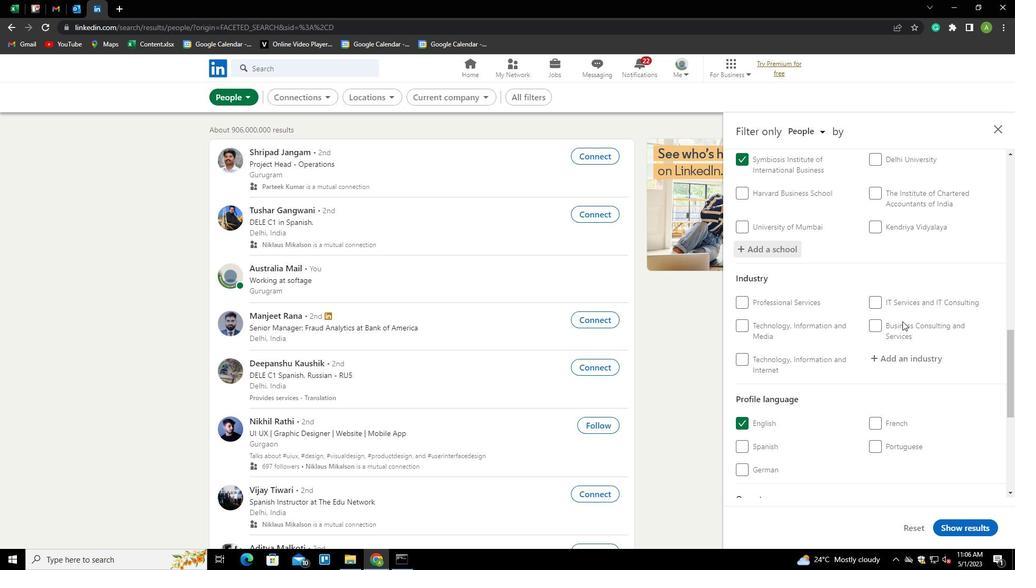 
Action: Mouse scrolled (902, 321) with delta (0, 0)
Screenshot: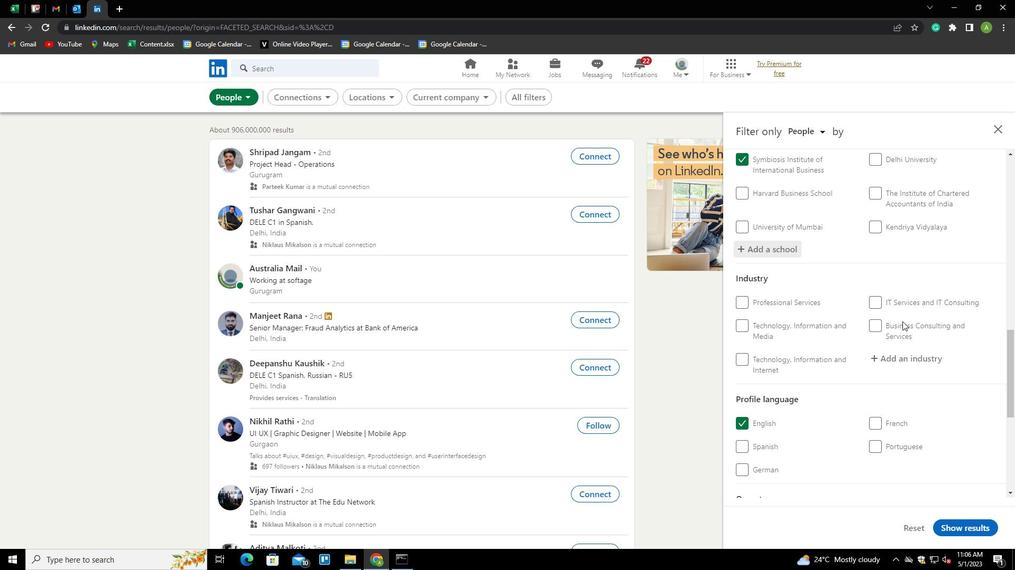 
Action: Mouse scrolled (902, 321) with delta (0, 0)
Screenshot: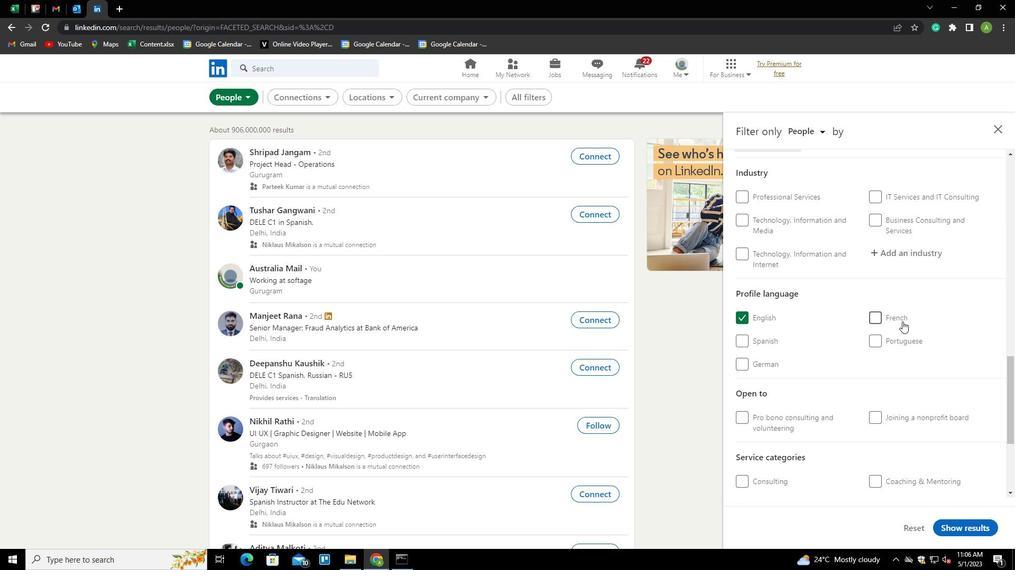 
Action: Mouse scrolled (902, 322) with delta (0, 0)
Screenshot: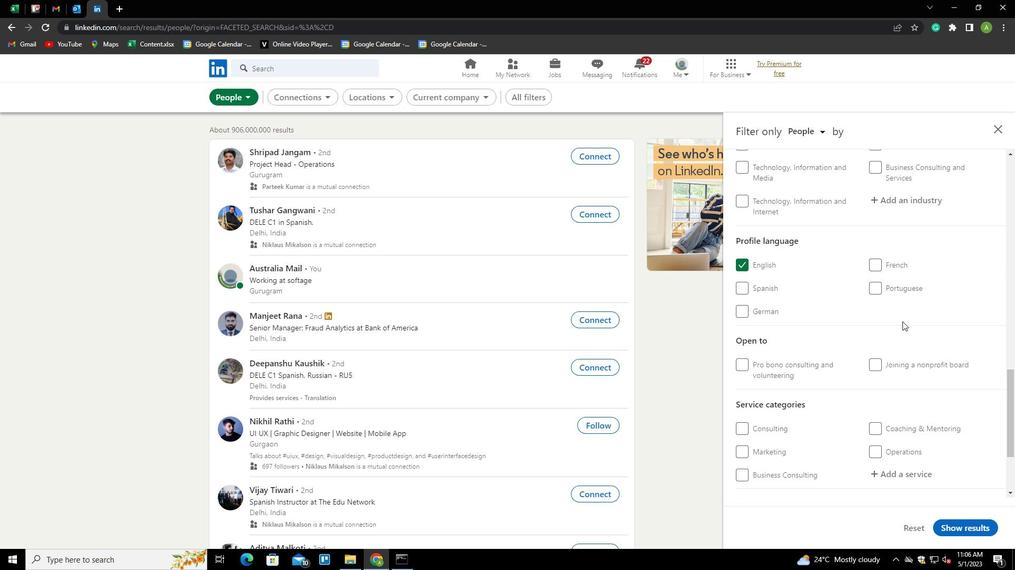
Action: Mouse moved to (903, 252)
Screenshot: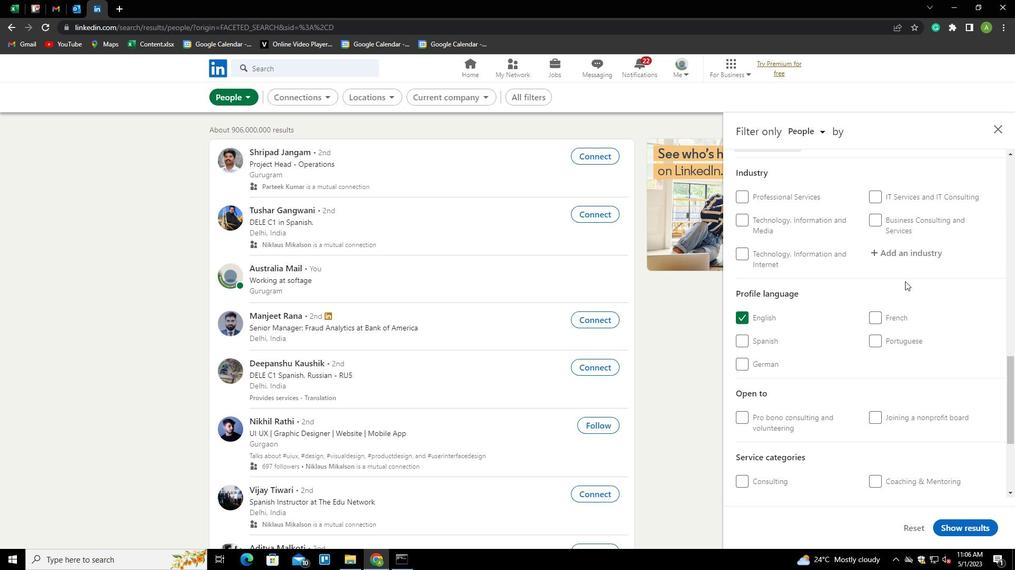 
Action: Mouse pressed left at (903, 252)
Screenshot: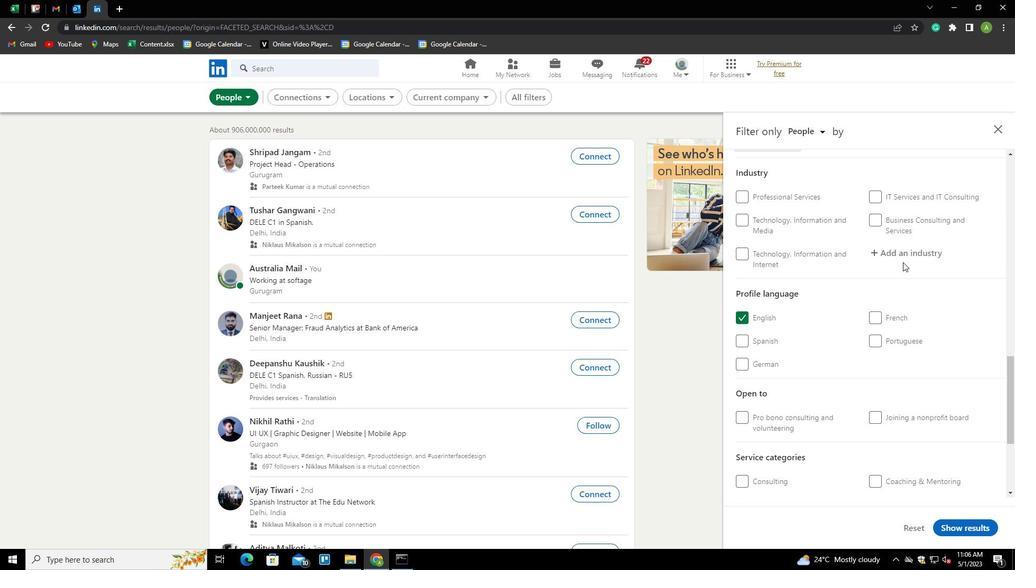 
Action: Key pressed <Key.shift>LEGAL<Key.down><Key.enter>
Screenshot: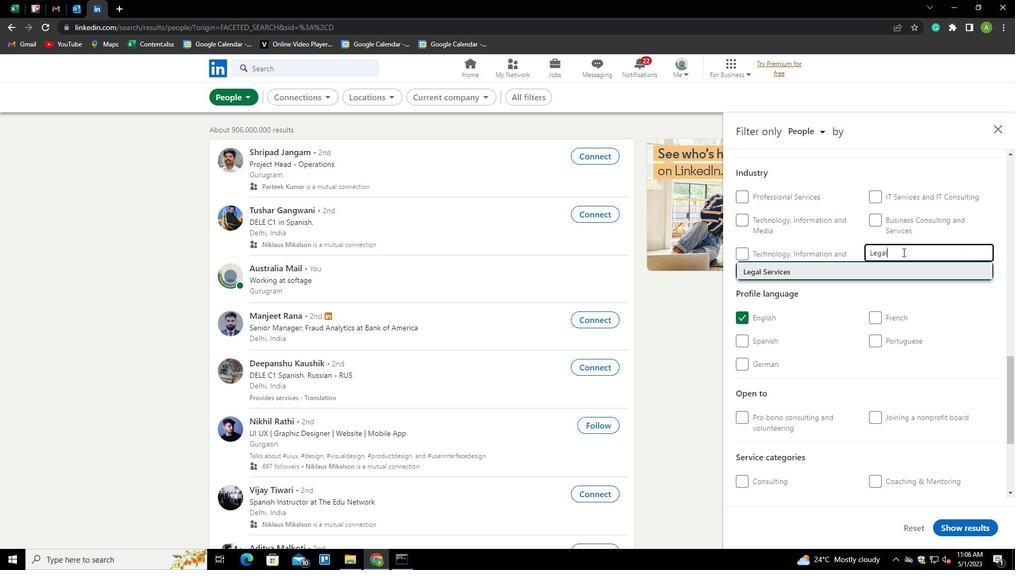 
Action: Mouse scrolled (903, 252) with delta (0, 0)
Screenshot: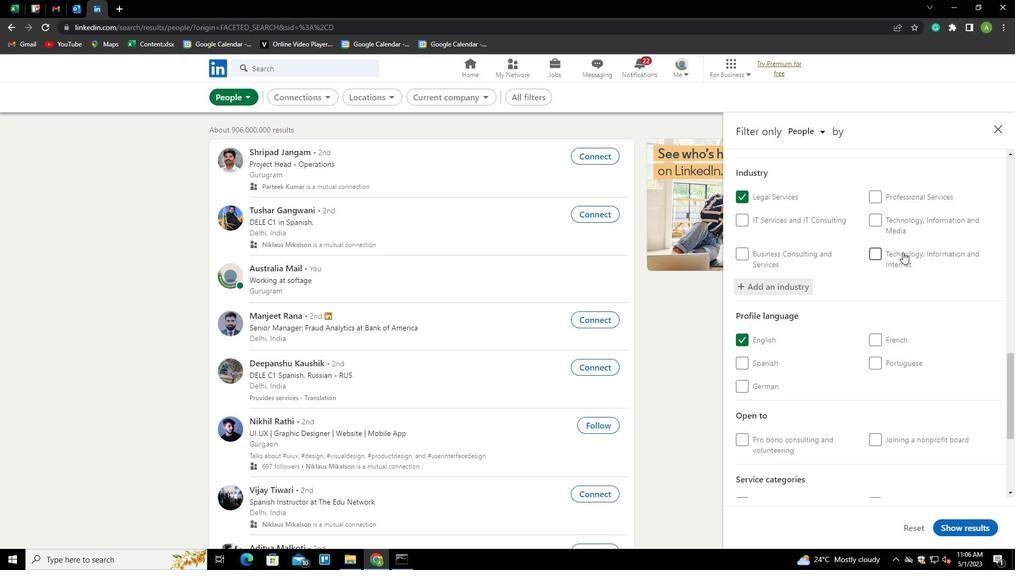 
Action: Mouse scrolled (903, 252) with delta (0, 0)
Screenshot: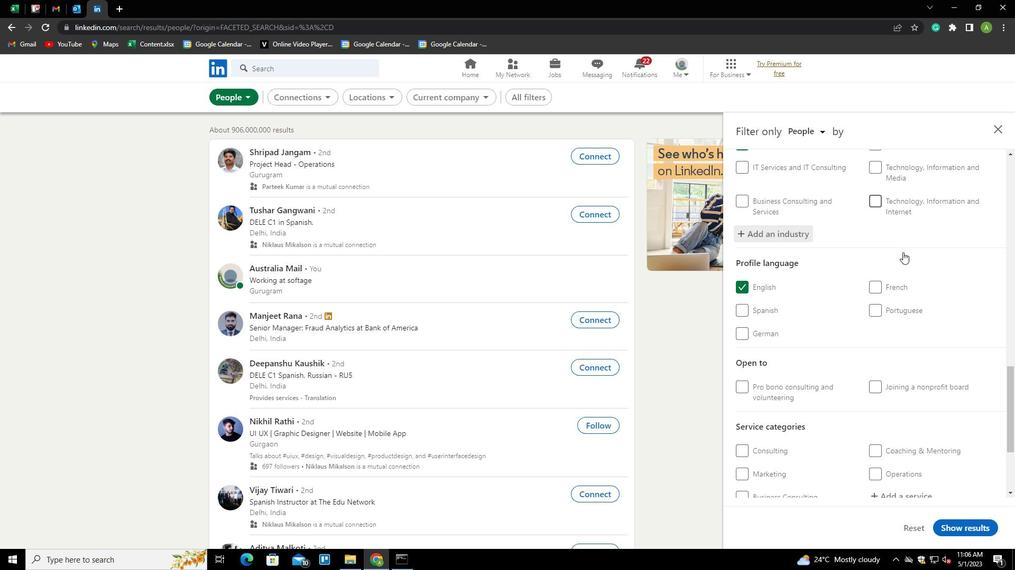 
Action: Mouse scrolled (903, 252) with delta (0, 0)
Screenshot: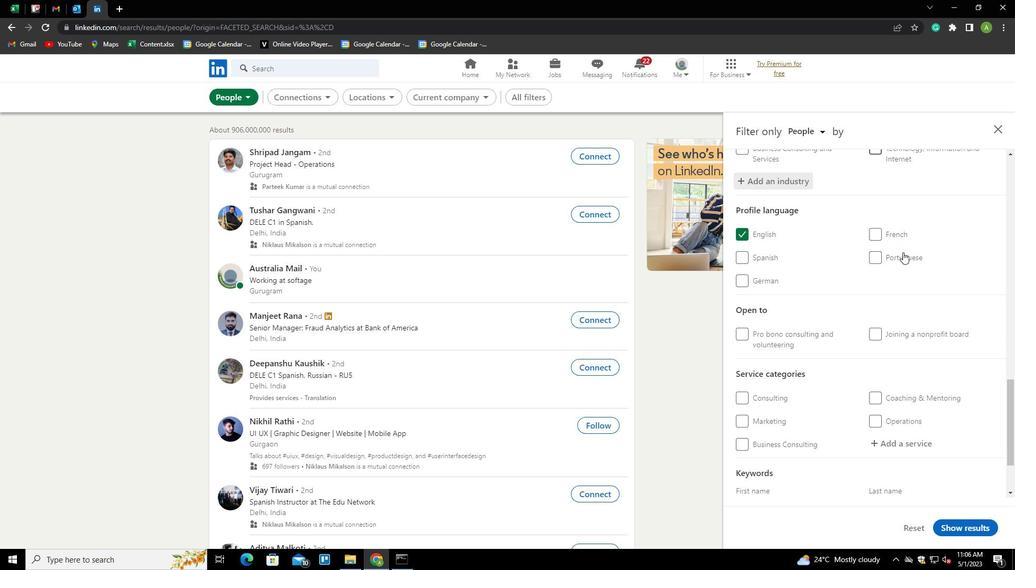 
Action: Mouse scrolled (903, 252) with delta (0, 0)
Screenshot: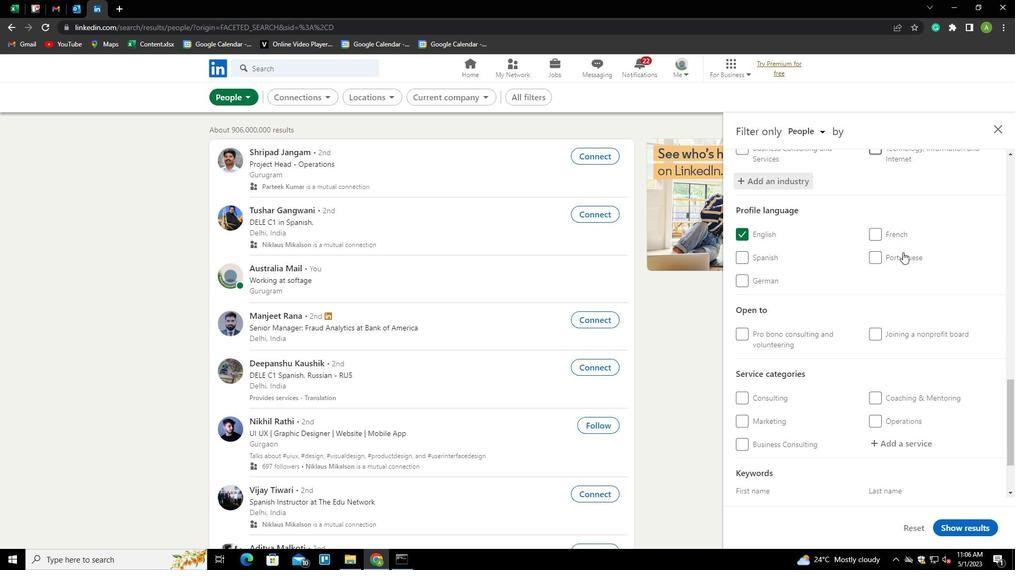 
Action: Mouse moved to (899, 347)
Screenshot: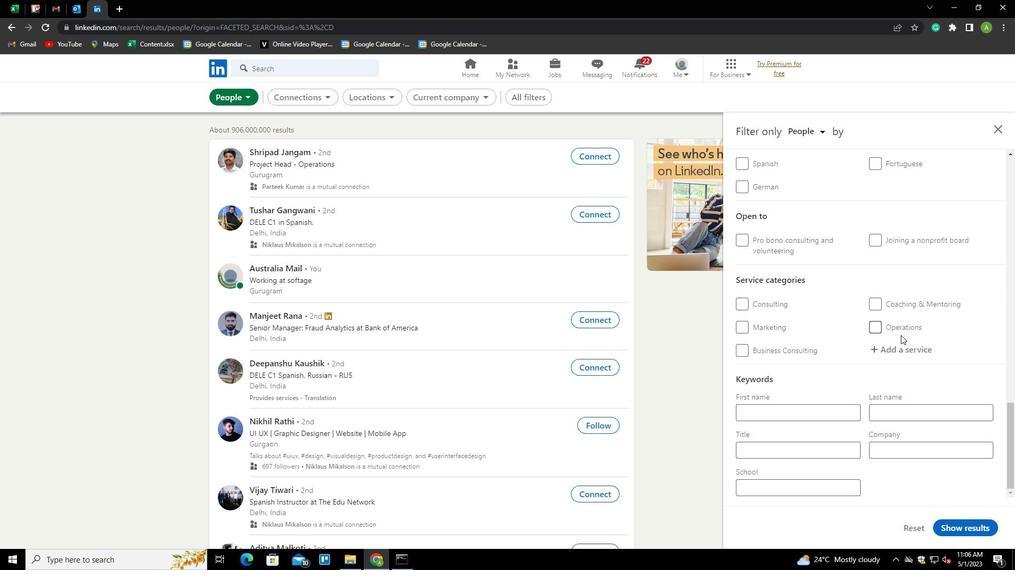 
Action: Mouse pressed left at (899, 347)
Screenshot: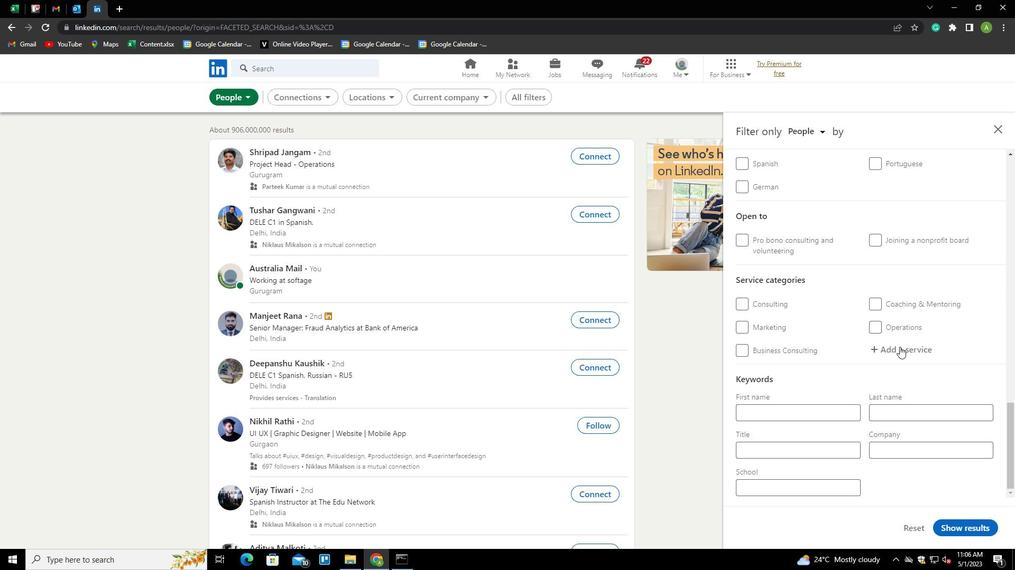 
Action: Key pressed <Key.shift>NONP<Key.down><Key.down><Key.enter>
Screenshot: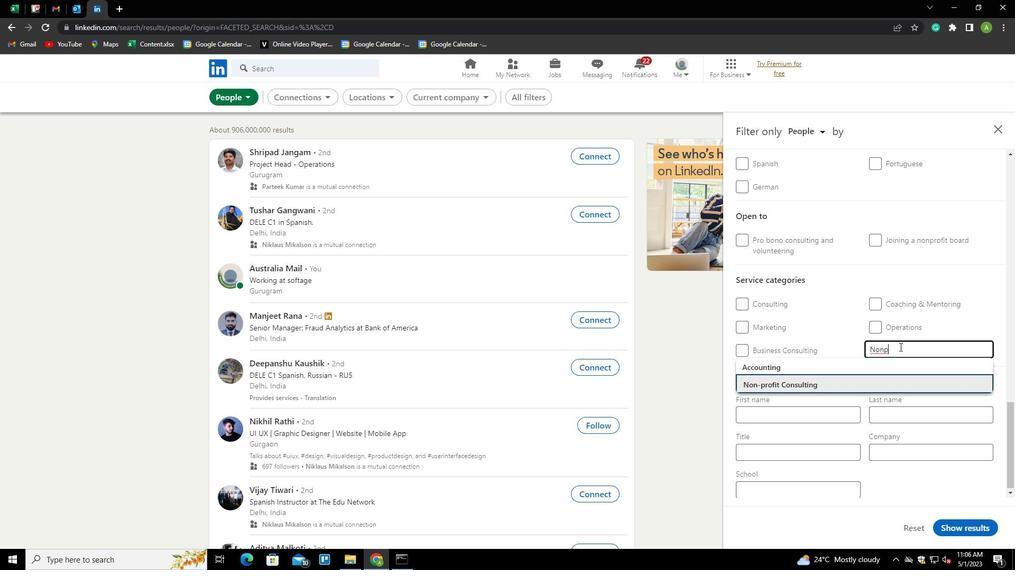 
Action: Mouse scrolled (899, 346) with delta (0, 0)
Screenshot: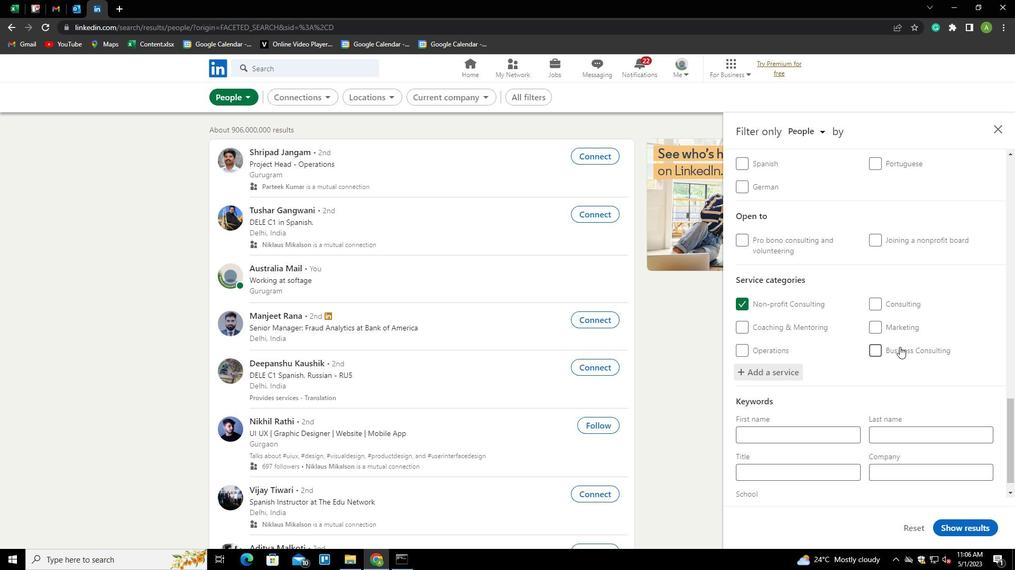 
Action: Mouse moved to (891, 362)
Screenshot: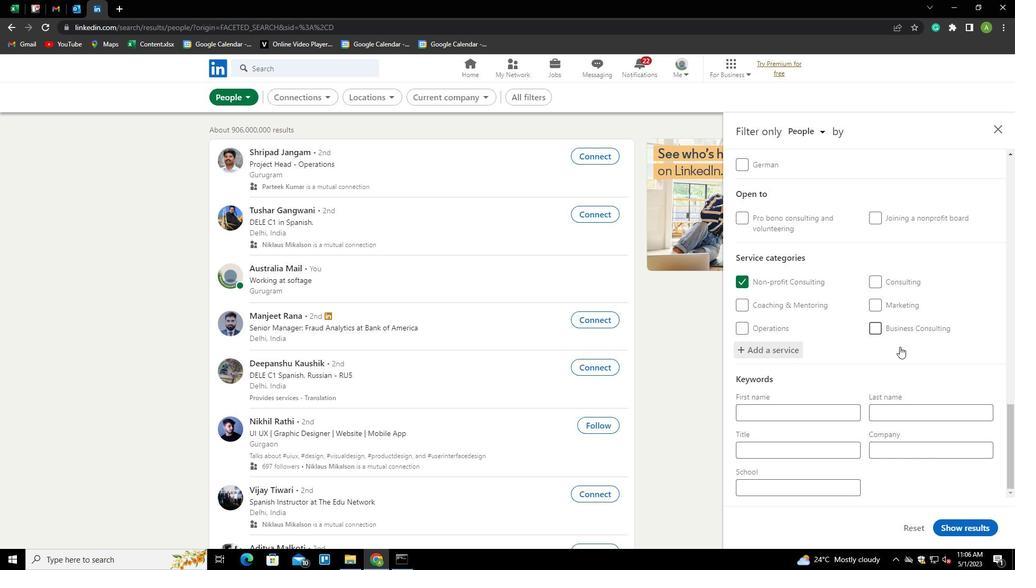 
Action: Mouse scrolled (891, 361) with delta (0, 0)
Screenshot: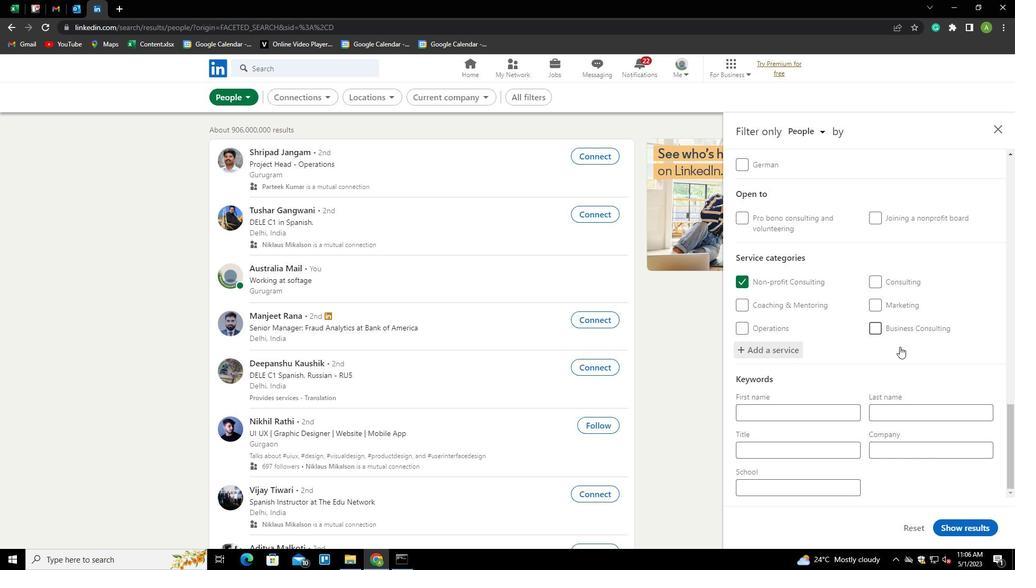
Action: Mouse moved to (889, 366)
Screenshot: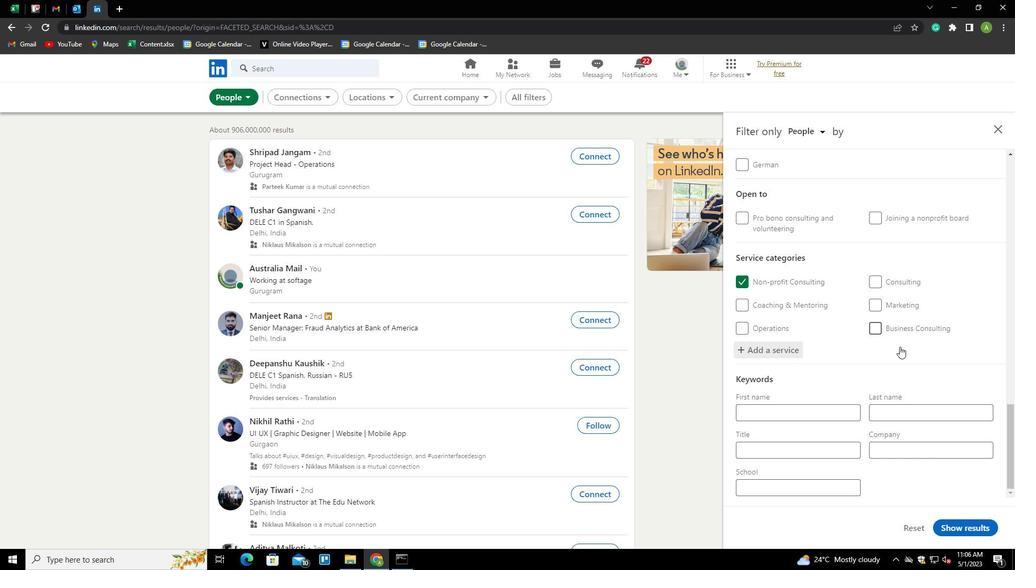 
Action: Mouse scrolled (889, 365) with delta (0, 0)
Screenshot: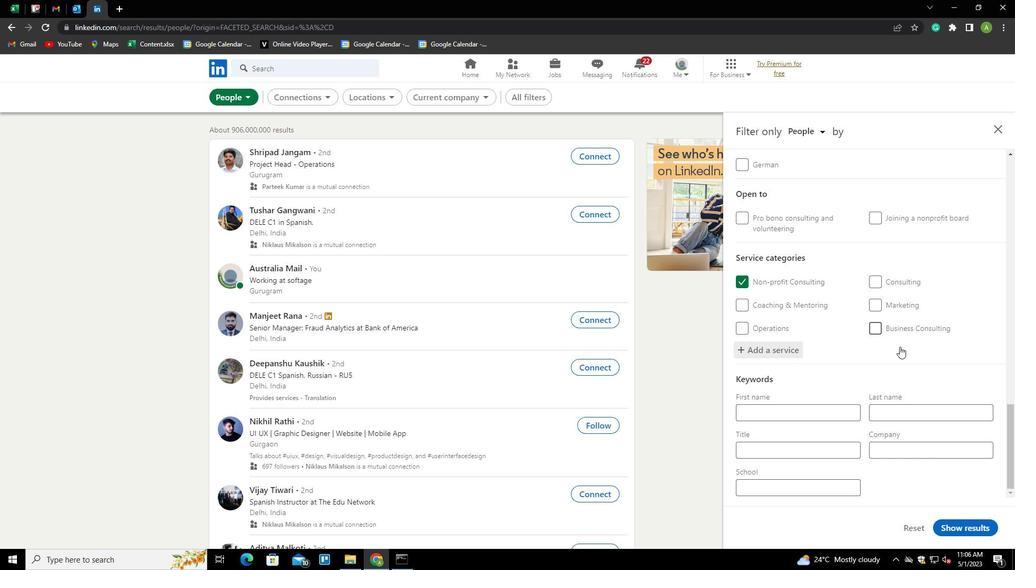 
Action: Mouse moved to (772, 449)
Screenshot: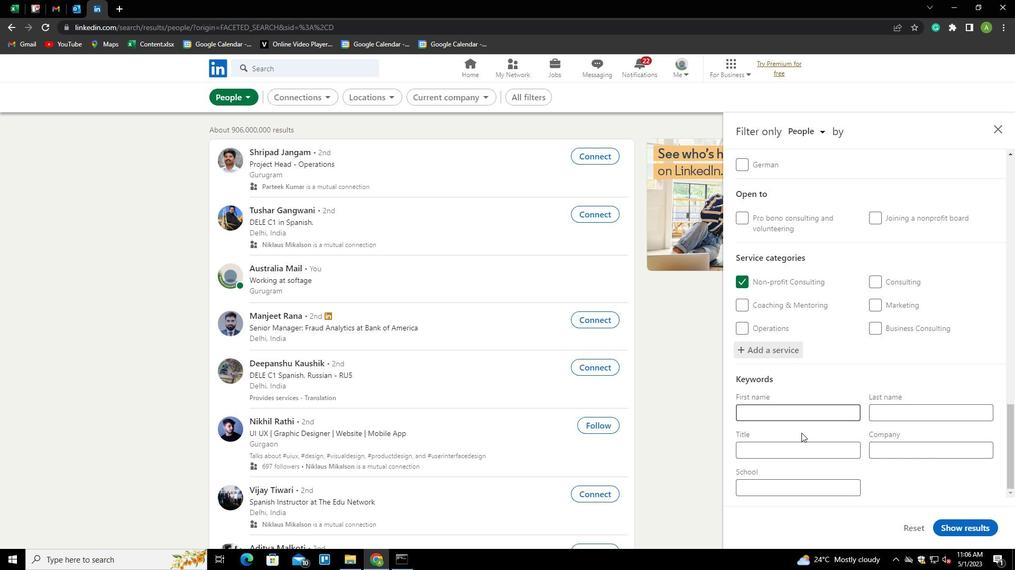 
Action: Mouse pressed left at (772, 449)
Screenshot: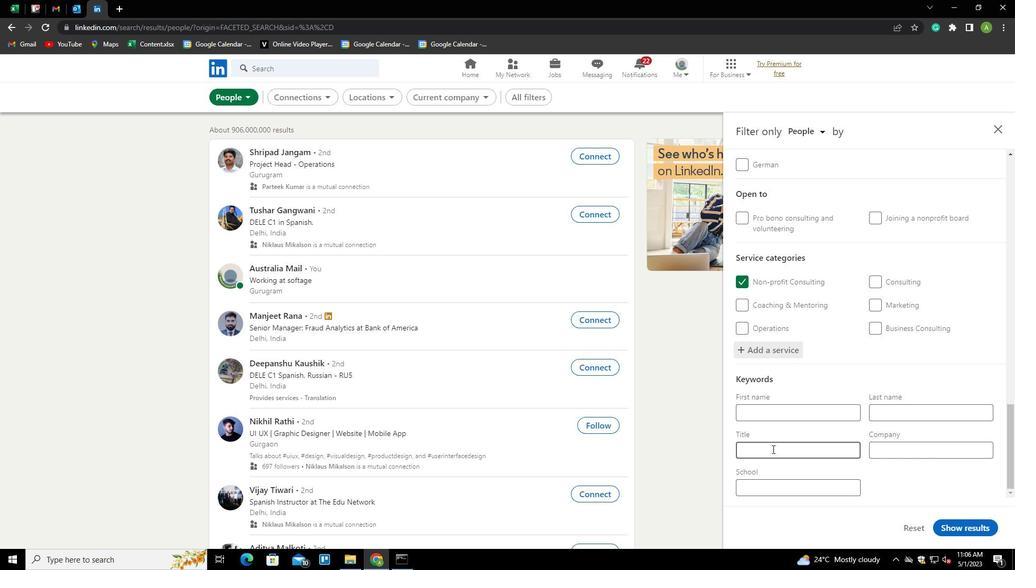 
Action: Key pressed <Key.shift><Key.shift><Key.shift><Key.shift><Key.shift>CONTINO<Key.backspace>UOUS<Key.space><Key.shift>IMROVEMENT<Key.space><Key.shift><Key.shift><Key.shift>LEAD
Screenshot: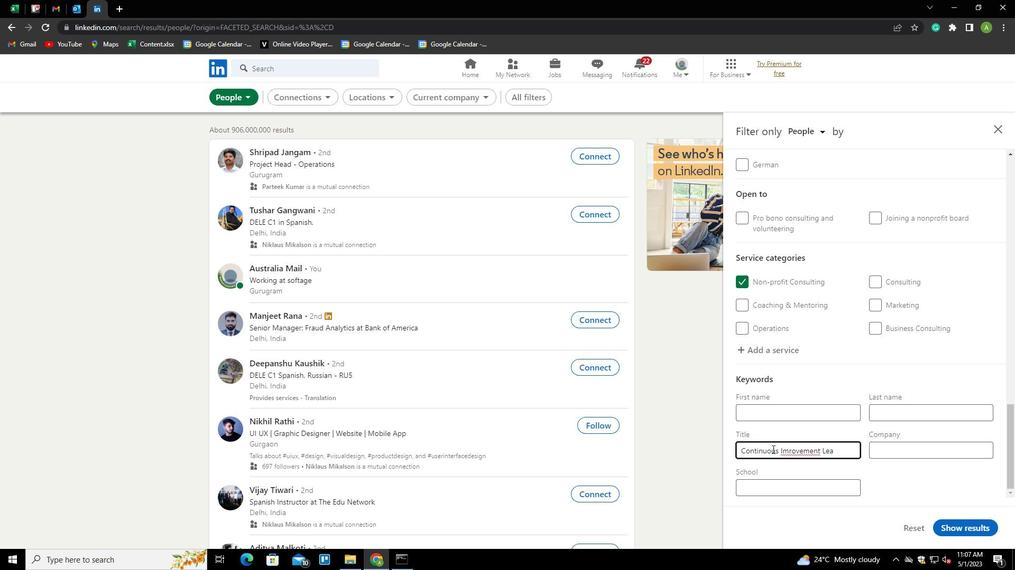 
Action: Mouse moved to (794, 454)
Screenshot: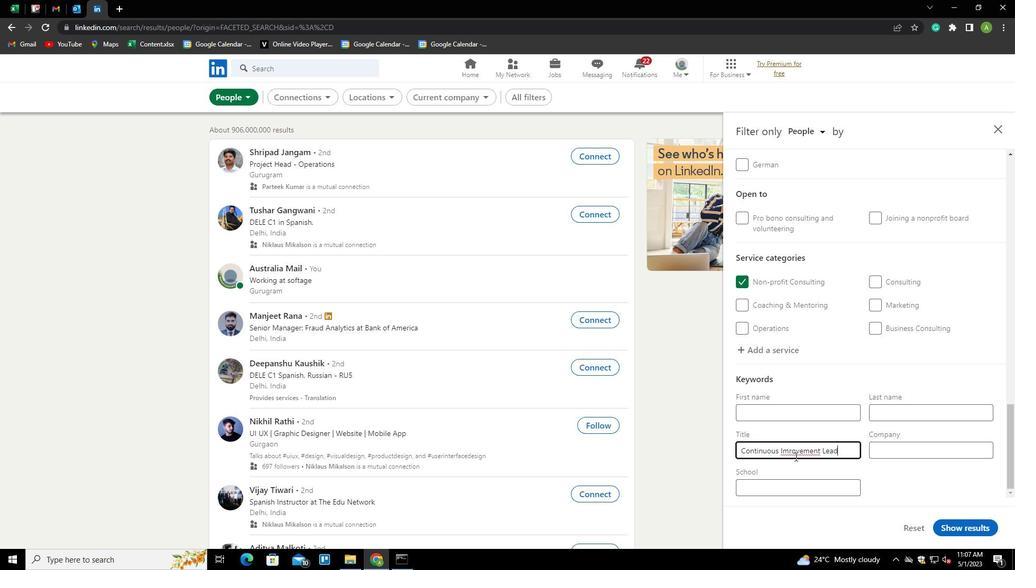 
Action: Mouse pressed left at (794, 454)
Screenshot: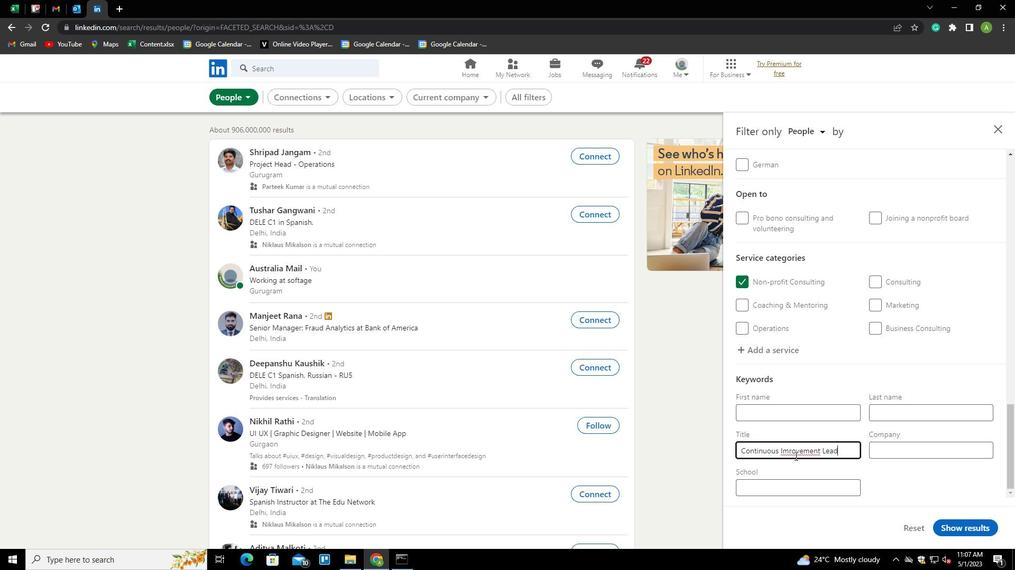 
Action: Mouse moved to (795, 454)
Screenshot: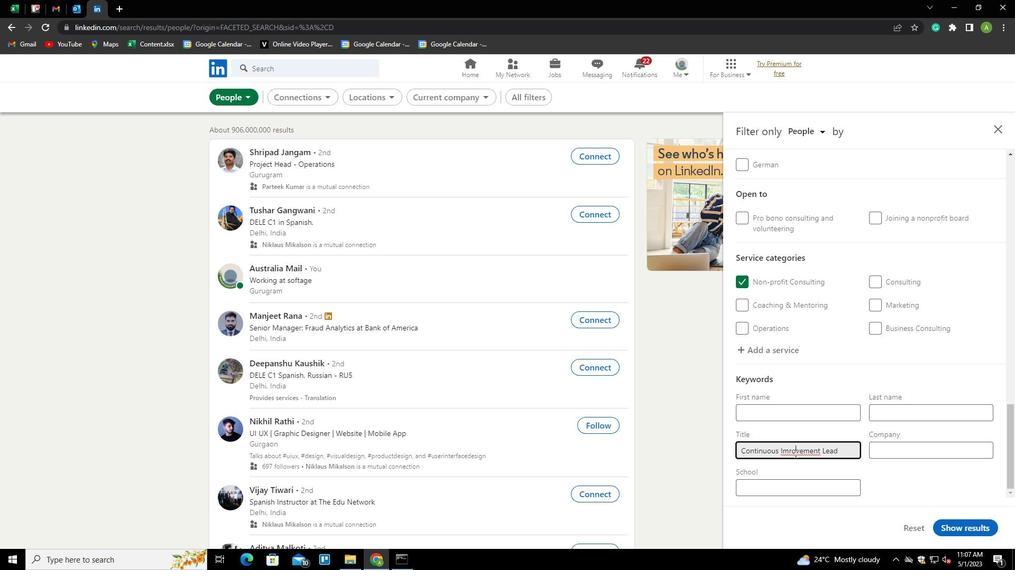 
Action: Key pressed <Key.backspace><Key.backspace>PRO
Screenshot: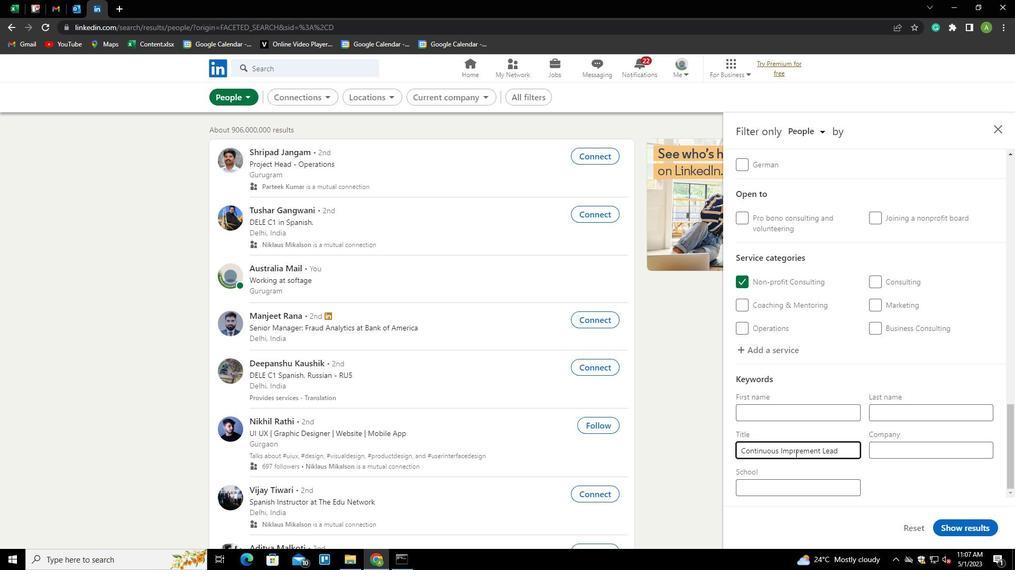 
Action: Mouse moved to (952, 526)
Screenshot: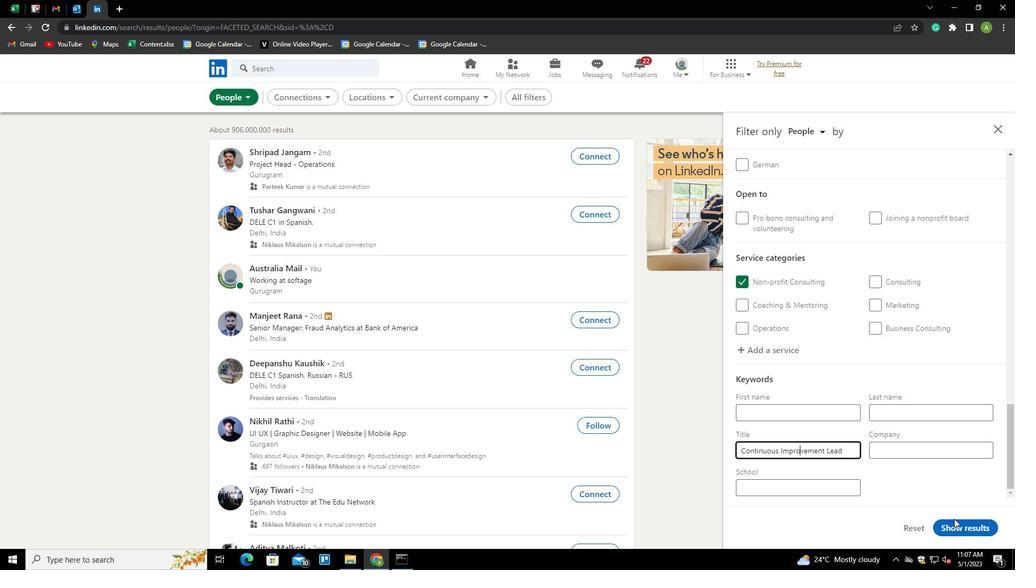 
Action: Mouse pressed left at (952, 526)
Screenshot: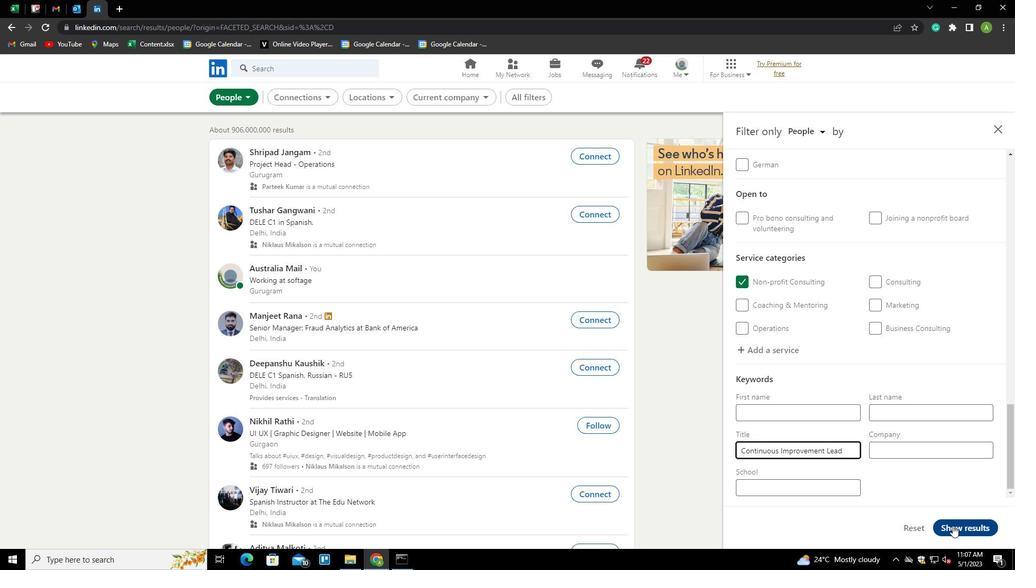 
